 Task: For heading Use Lobster with violet colour & bold.  font size for heading22,  'Change the font style of data to'Merriweather and font size to 14,  Change the alignment of both headline & data to Align left In the sheet  auditingSalesTrends_2022
Action: Mouse moved to (414, 168)
Screenshot: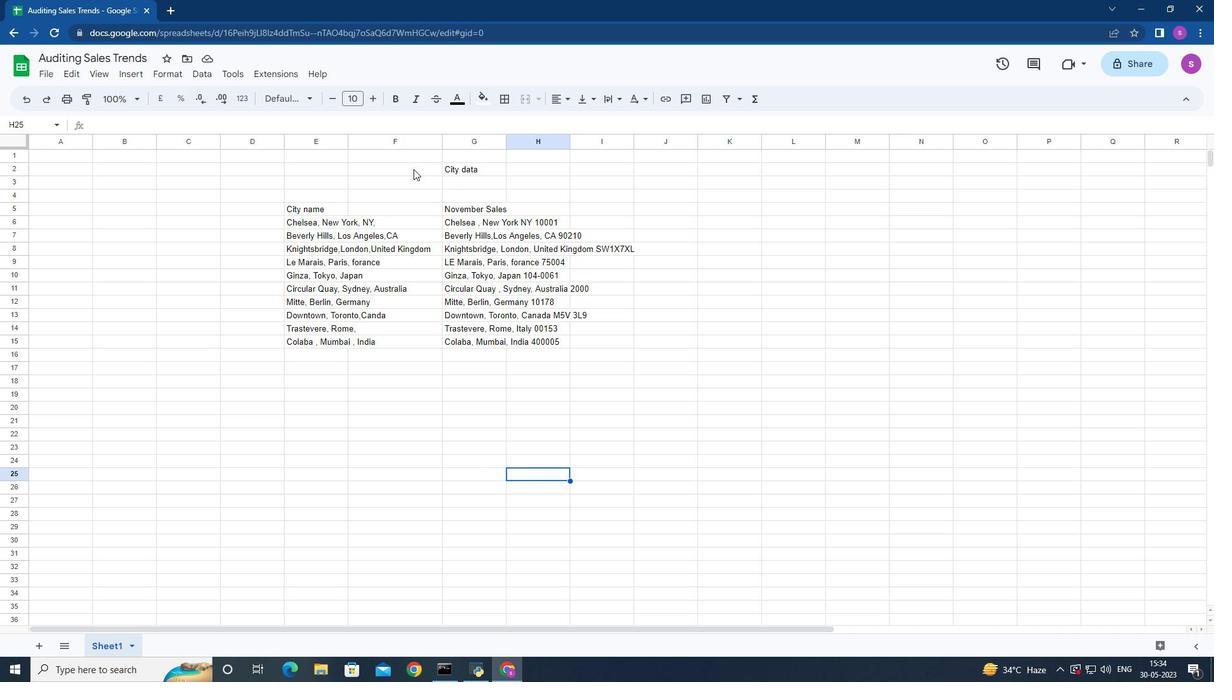 
Action: Mouse pressed left at (414, 168)
Screenshot: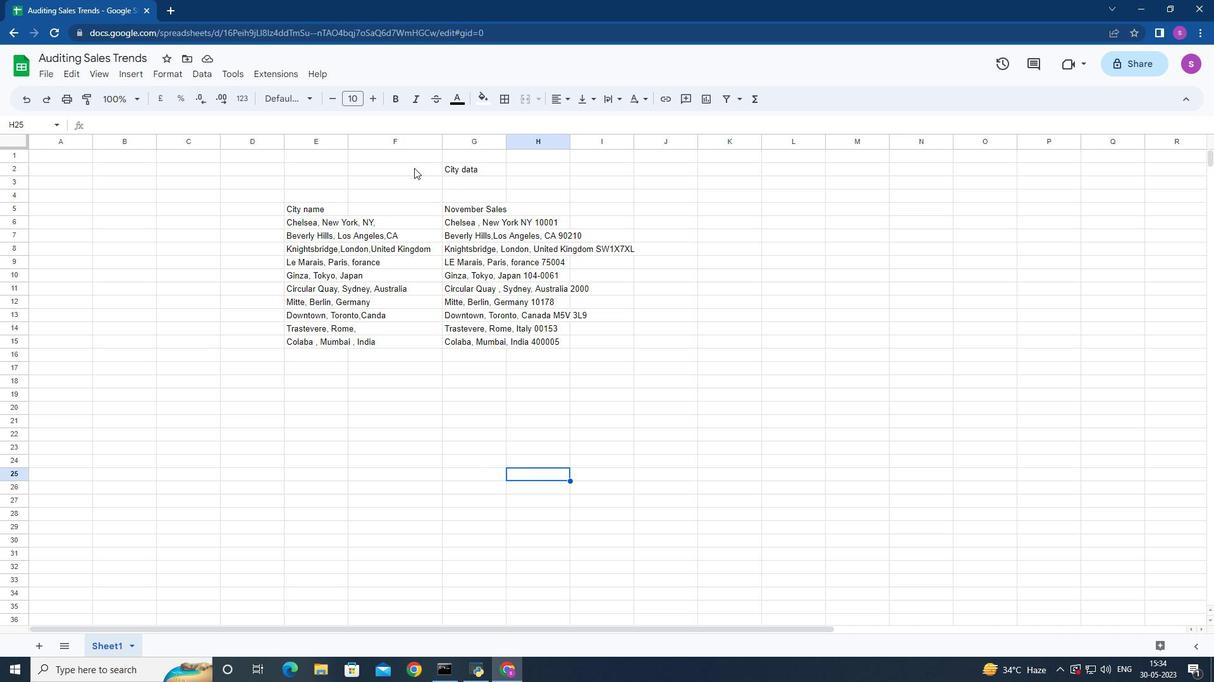 
Action: Mouse moved to (304, 102)
Screenshot: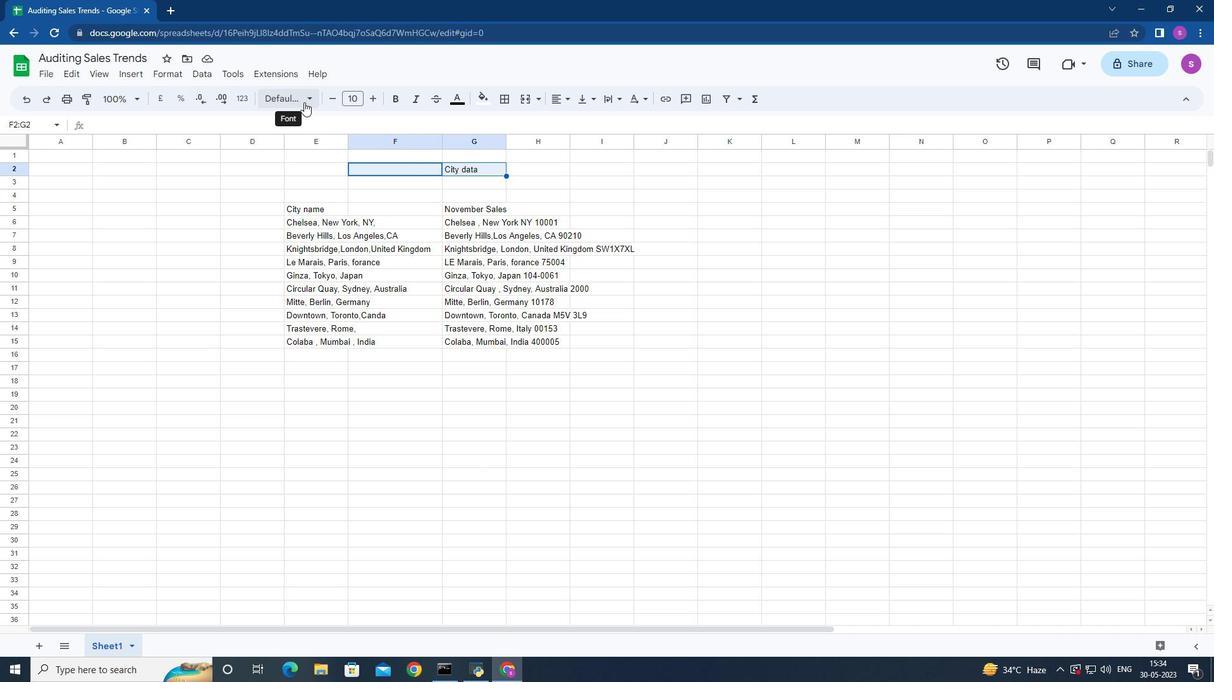 
Action: Mouse pressed left at (304, 102)
Screenshot: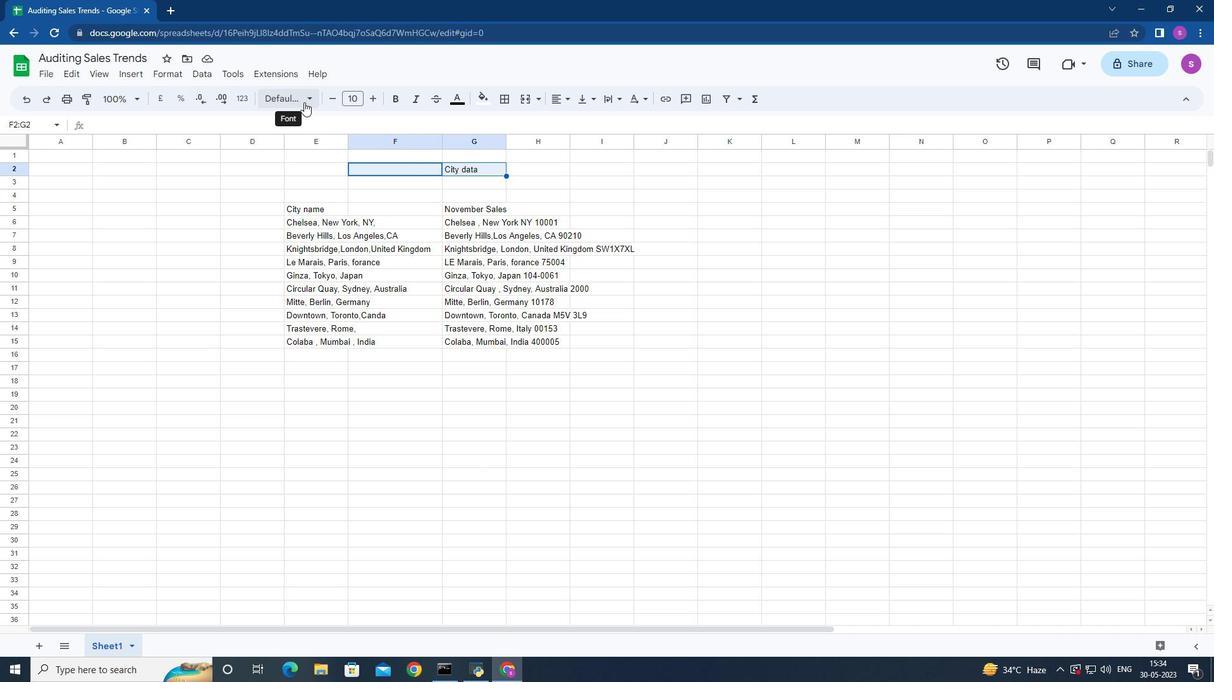 
Action: Mouse moved to (316, 404)
Screenshot: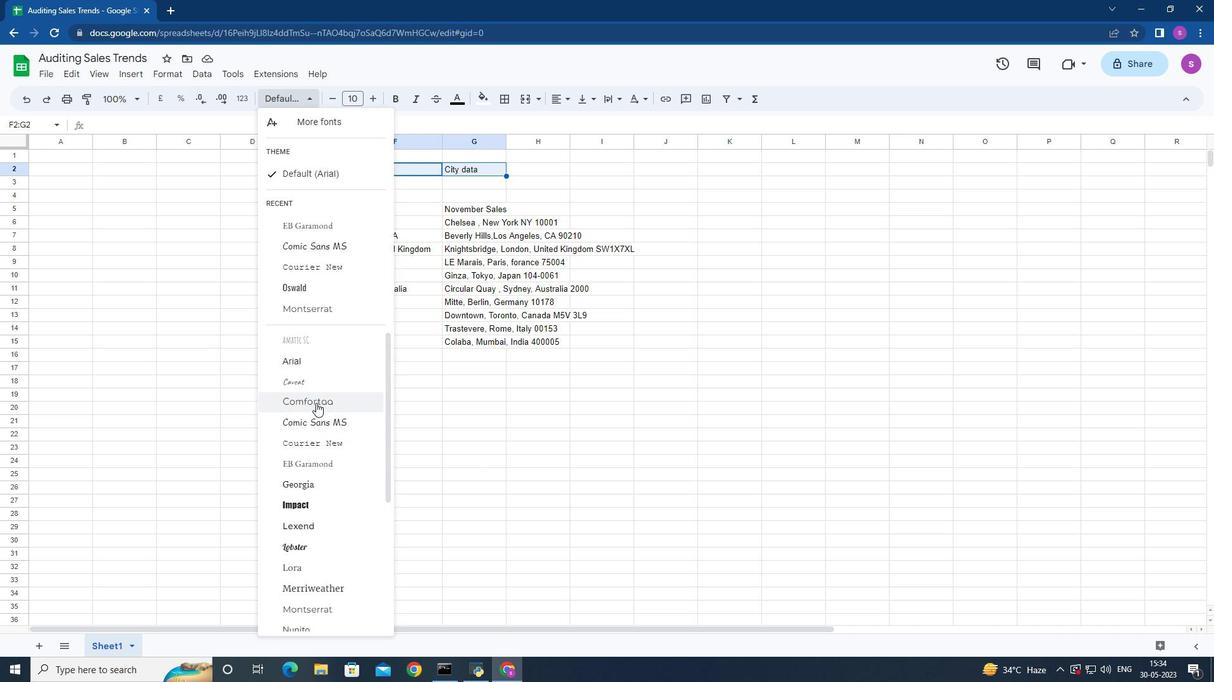 
Action: Mouse scrolled (316, 403) with delta (0, 0)
Screenshot: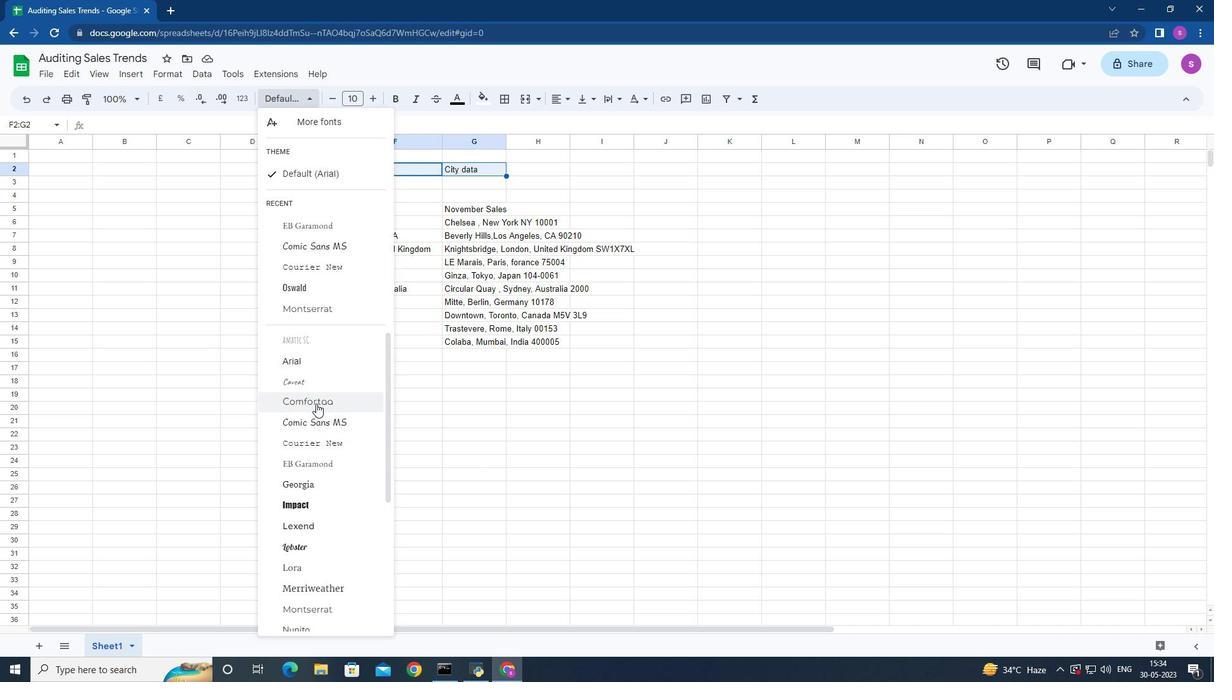 
Action: Mouse moved to (324, 478)
Screenshot: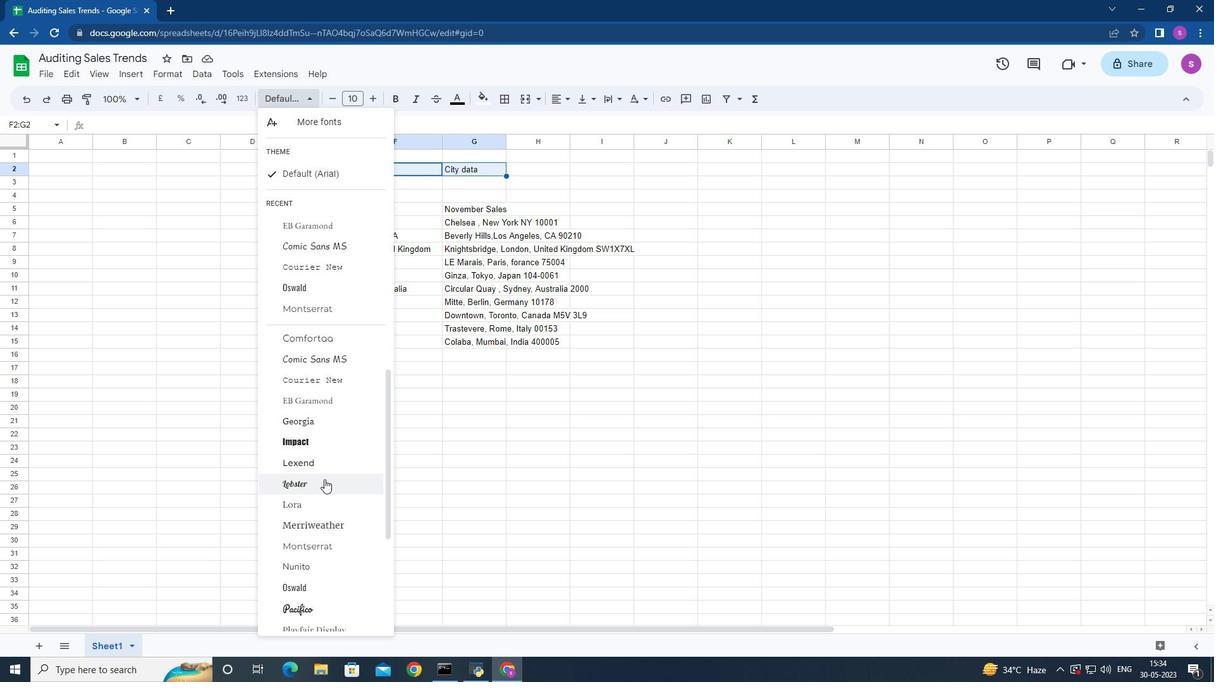 
Action: Mouse pressed left at (324, 478)
Screenshot: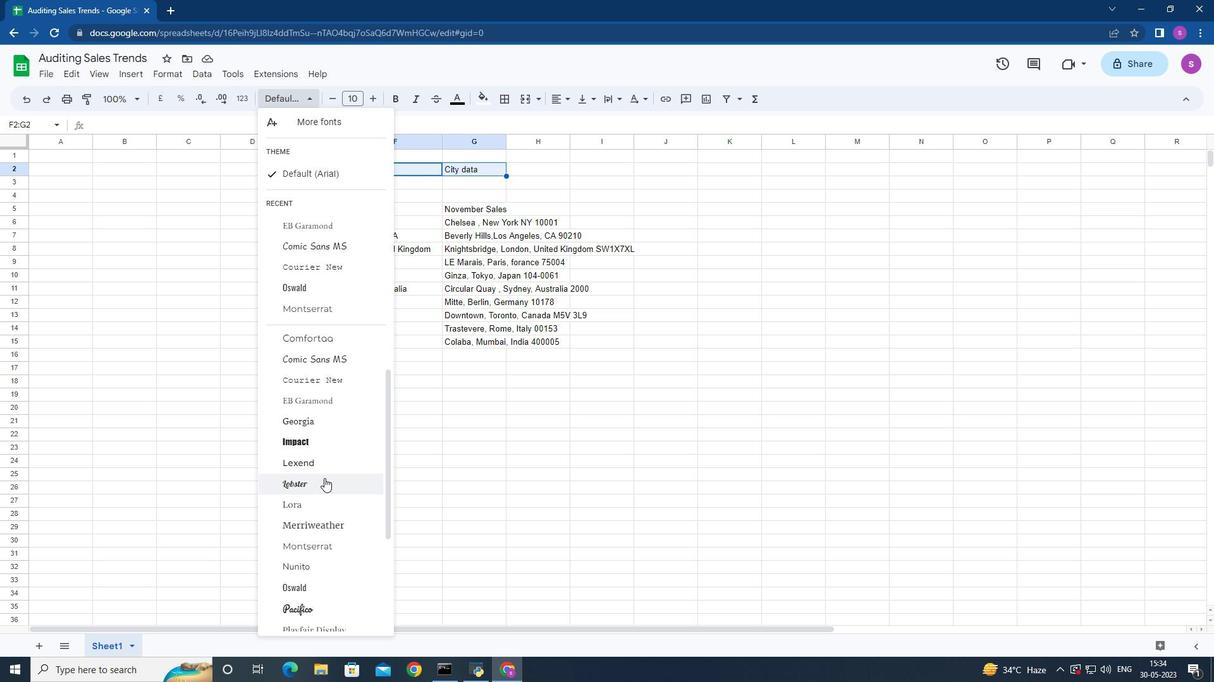 
Action: Mouse moved to (456, 96)
Screenshot: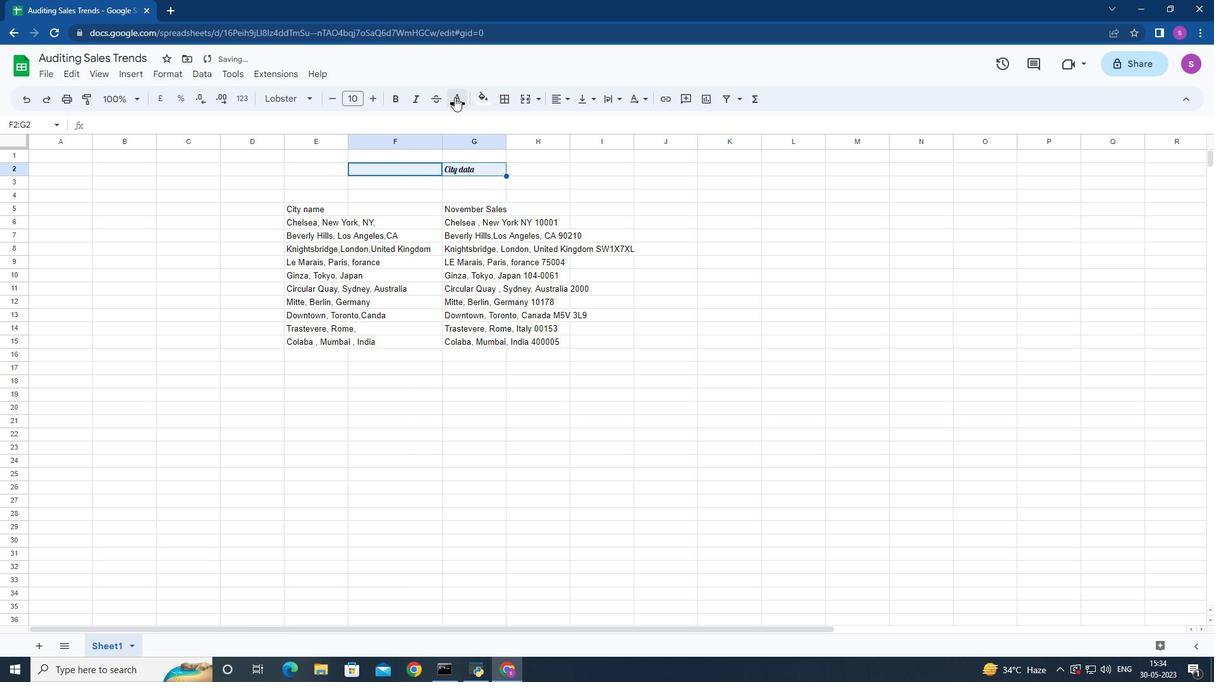 
Action: Mouse pressed left at (456, 96)
Screenshot: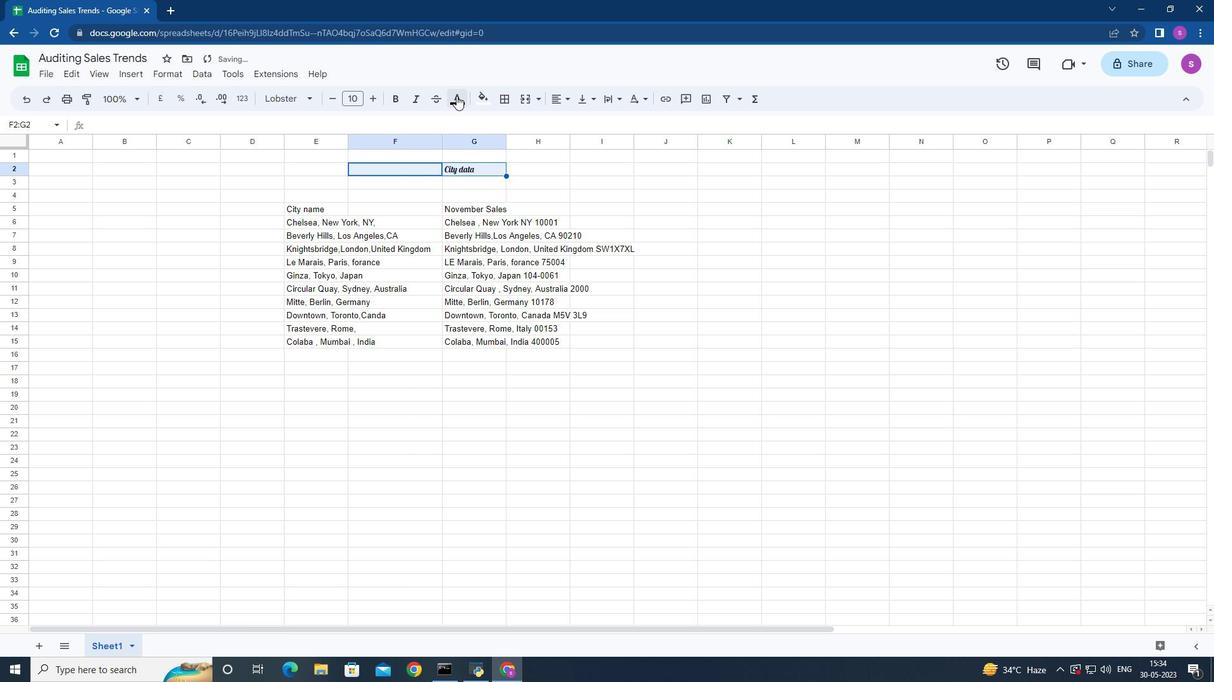 
Action: Mouse moved to (570, 158)
Screenshot: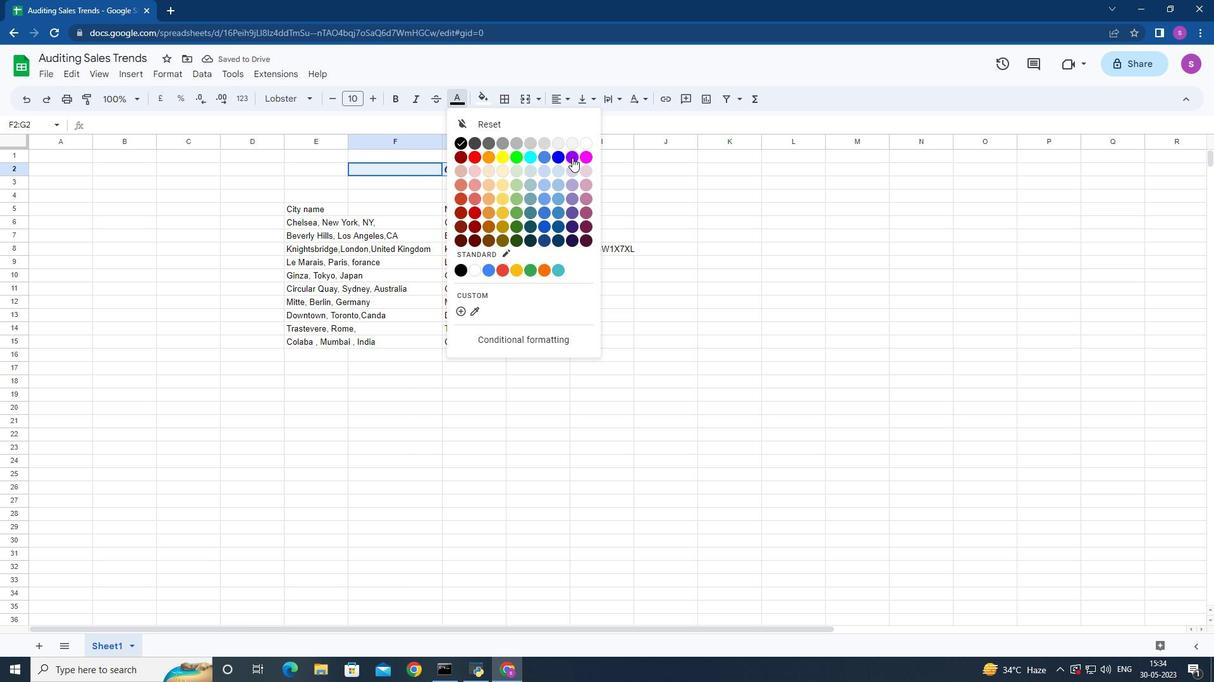 
Action: Mouse pressed left at (570, 158)
Screenshot: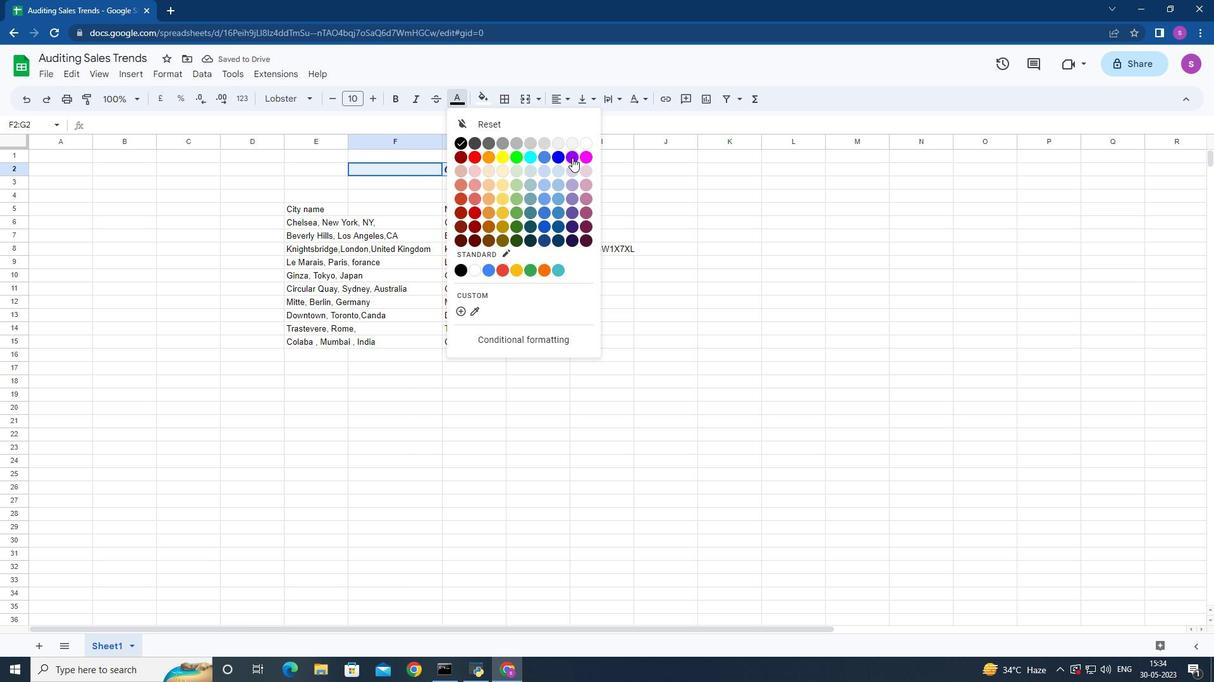 
Action: Mouse moved to (394, 99)
Screenshot: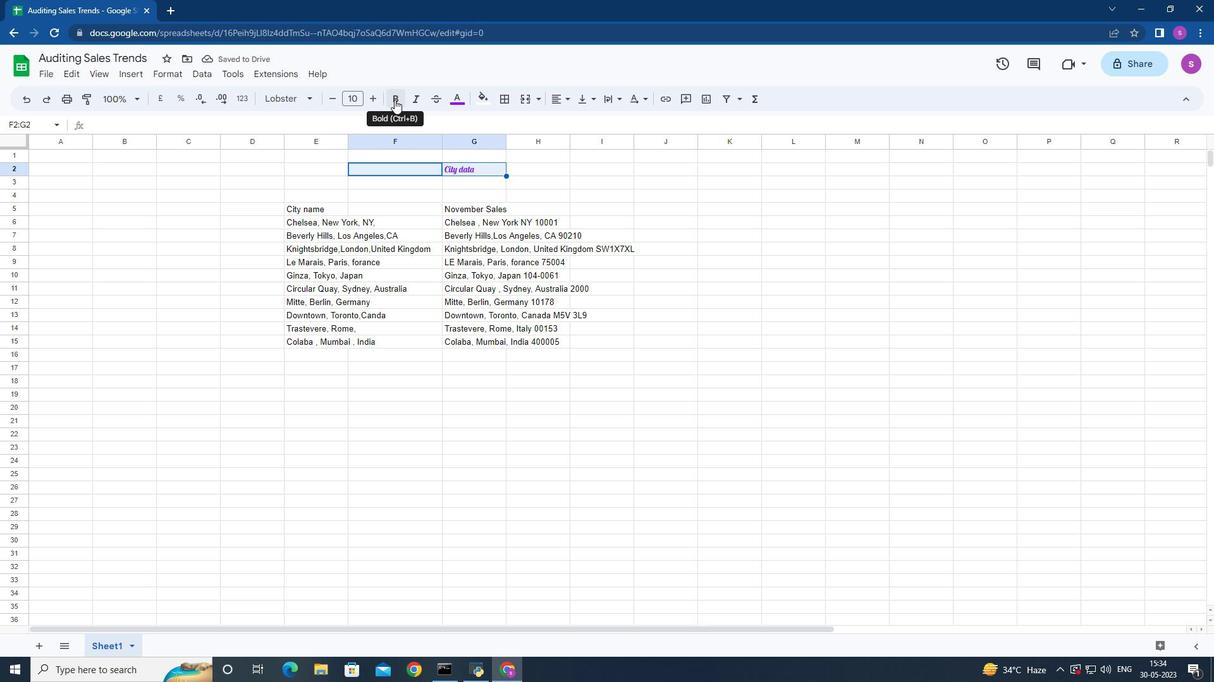 
Action: Mouse pressed left at (394, 99)
Screenshot: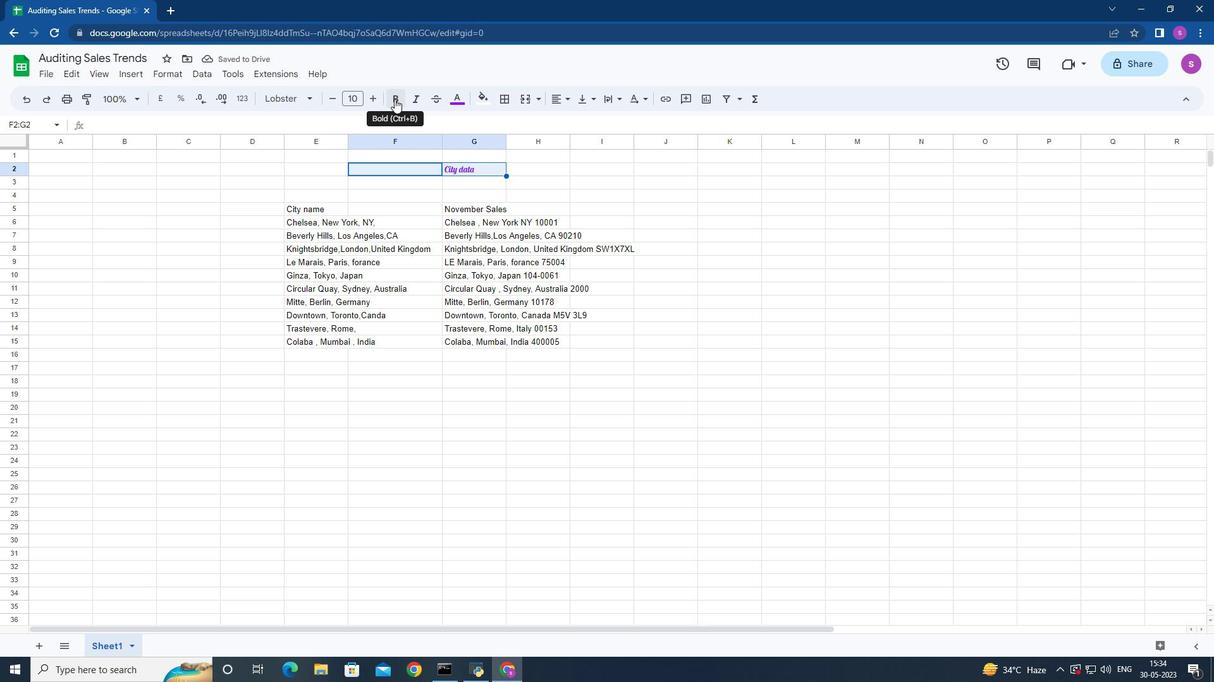 
Action: Mouse moved to (371, 101)
Screenshot: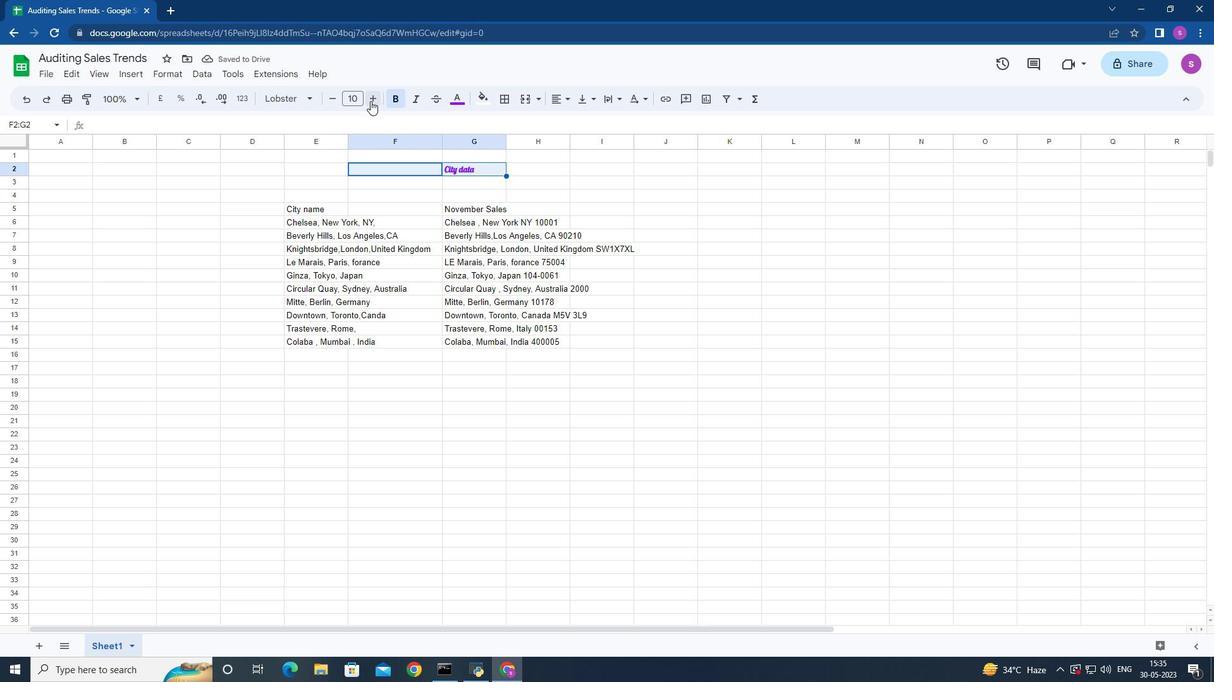 
Action: Mouse pressed left at (371, 101)
Screenshot: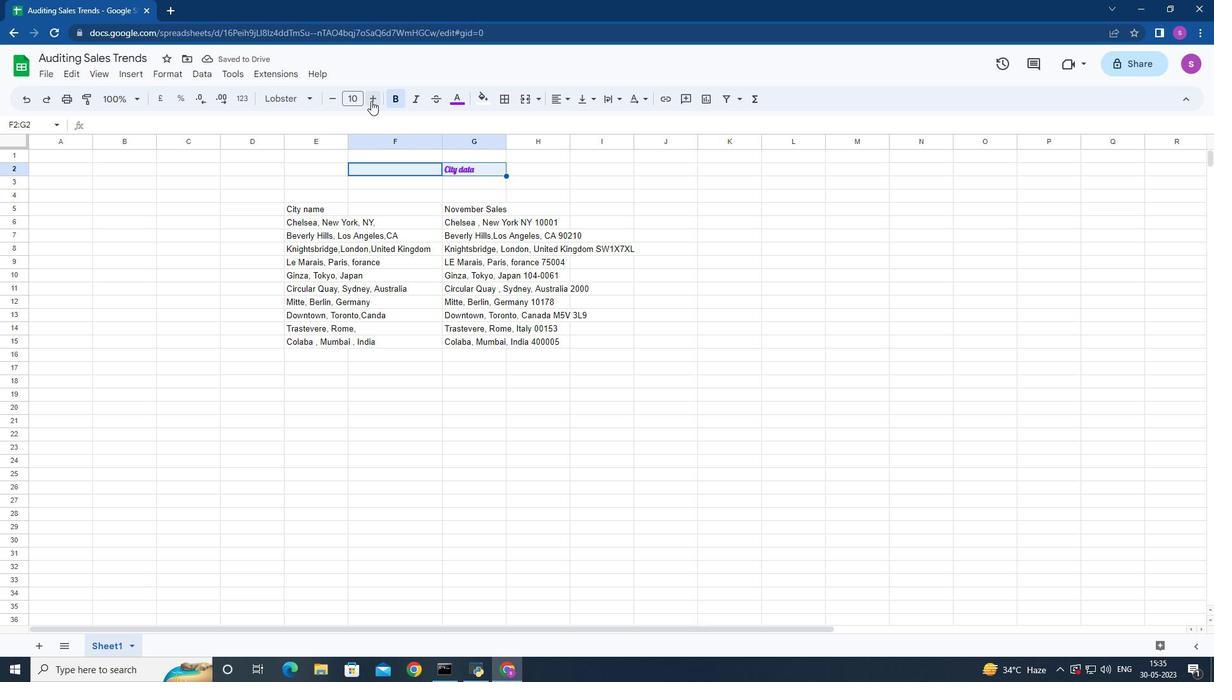 
Action: Mouse pressed left at (371, 101)
Screenshot: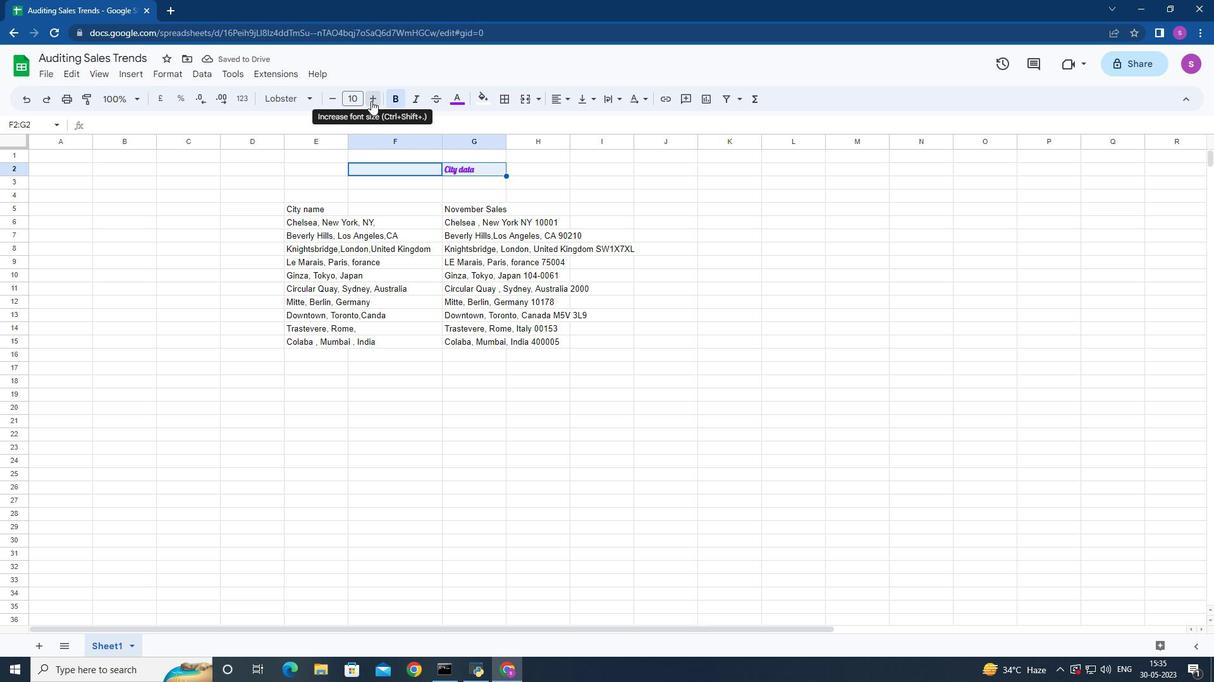 
Action: Mouse pressed left at (371, 101)
Screenshot: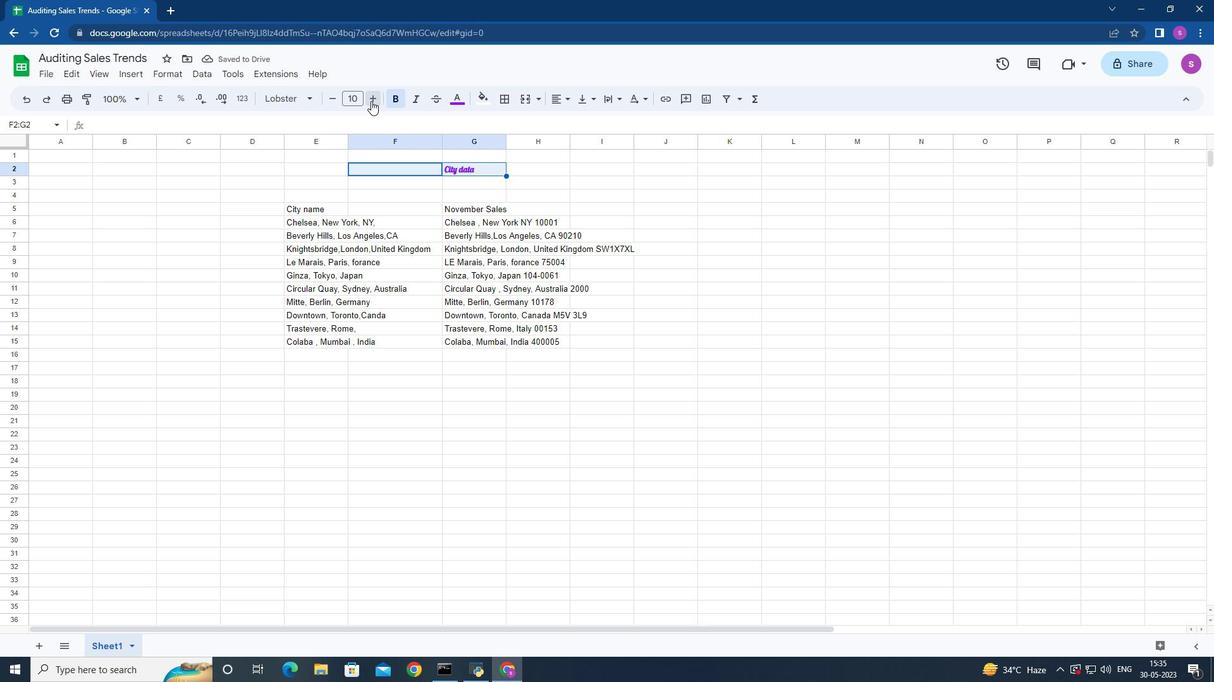 
Action: Mouse pressed left at (371, 101)
Screenshot: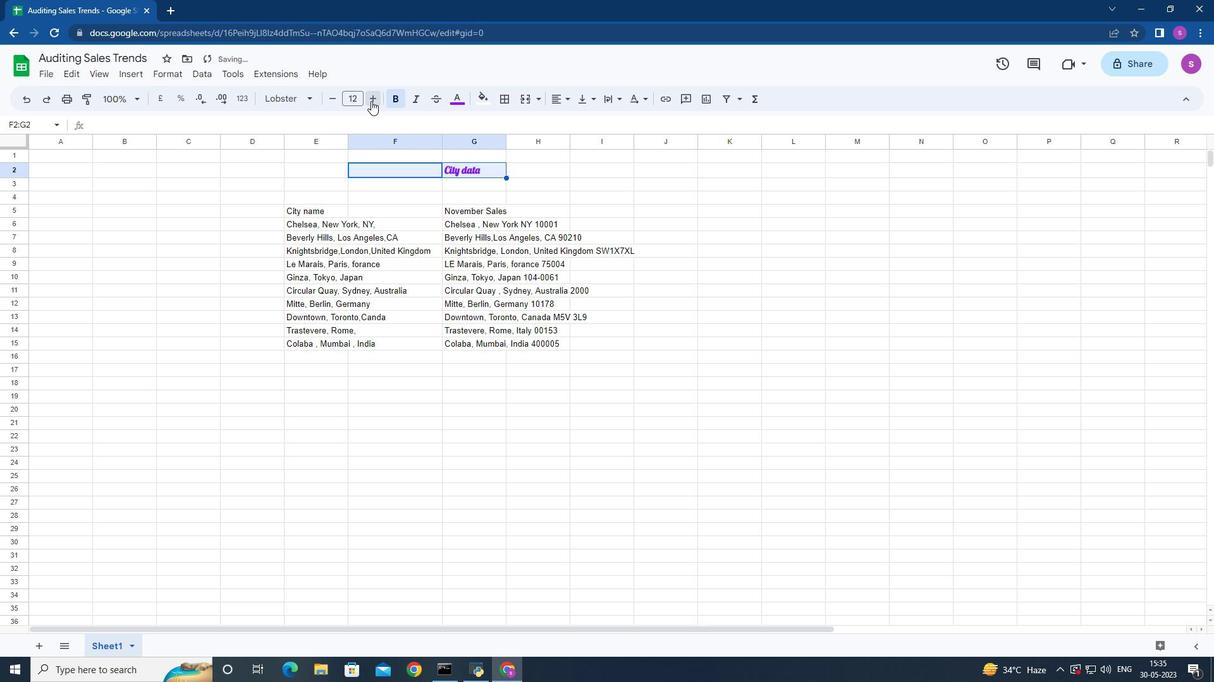 
Action: Mouse pressed left at (371, 101)
Screenshot: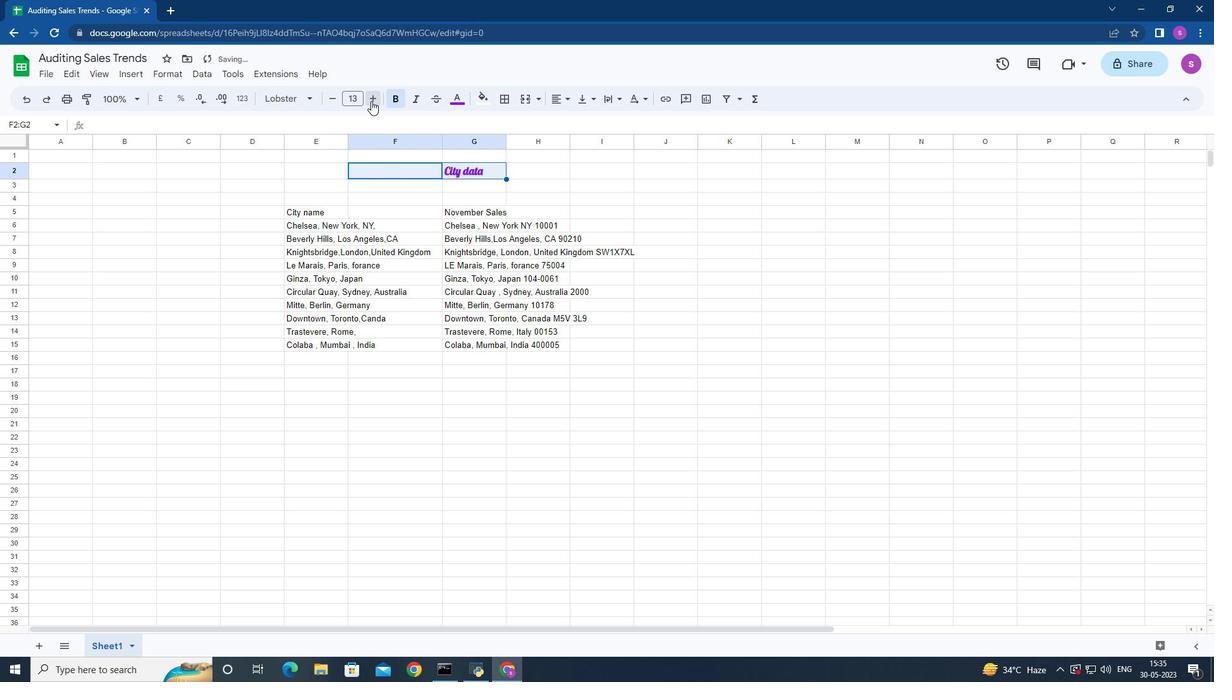 
Action: Mouse pressed left at (371, 101)
Screenshot: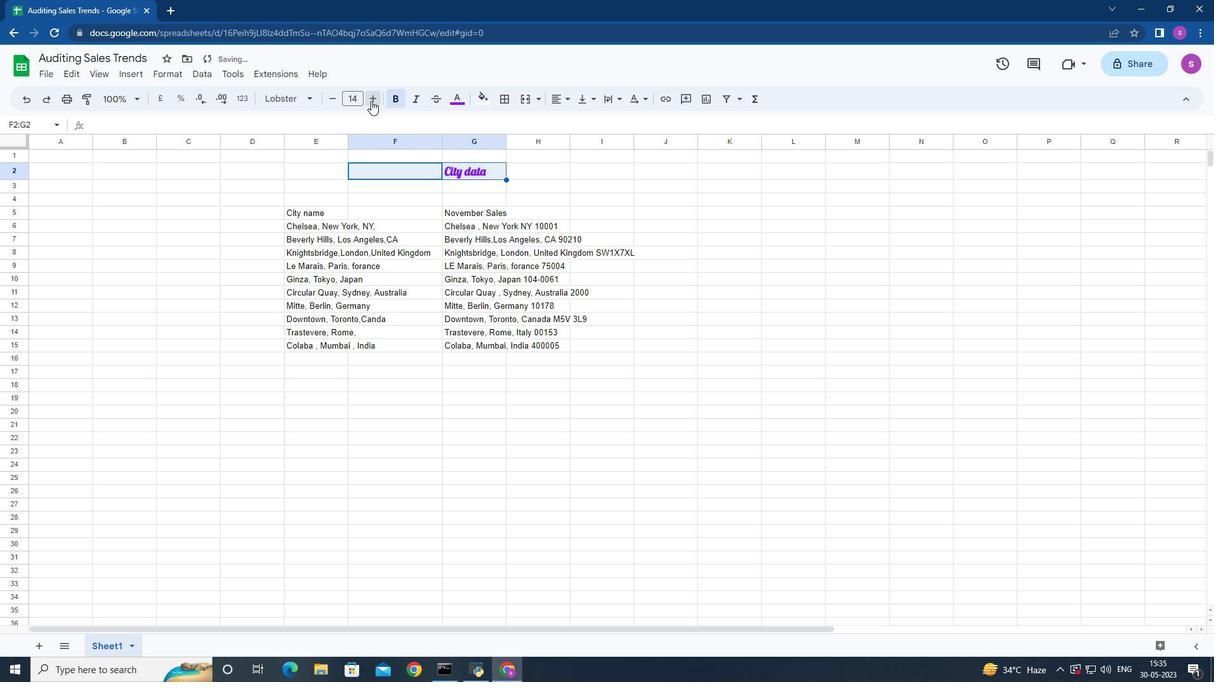 
Action: Mouse pressed left at (371, 101)
Screenshot: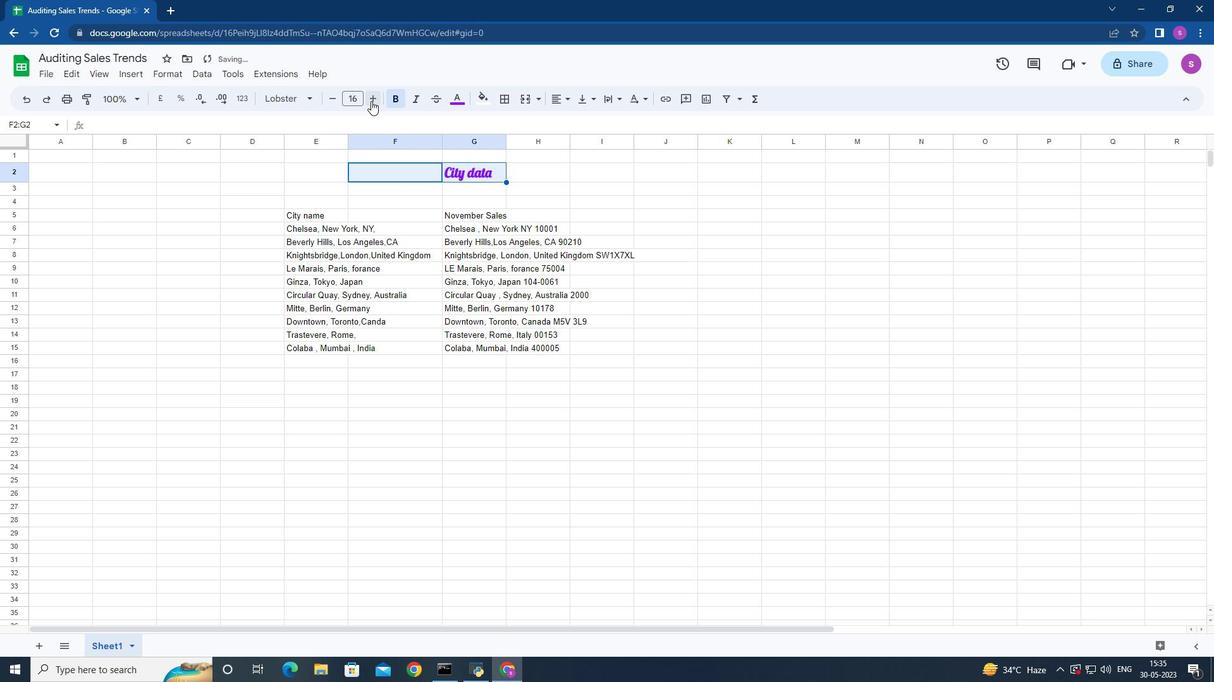
Action: Mouse pressed left at (371, 101)
Screenshot: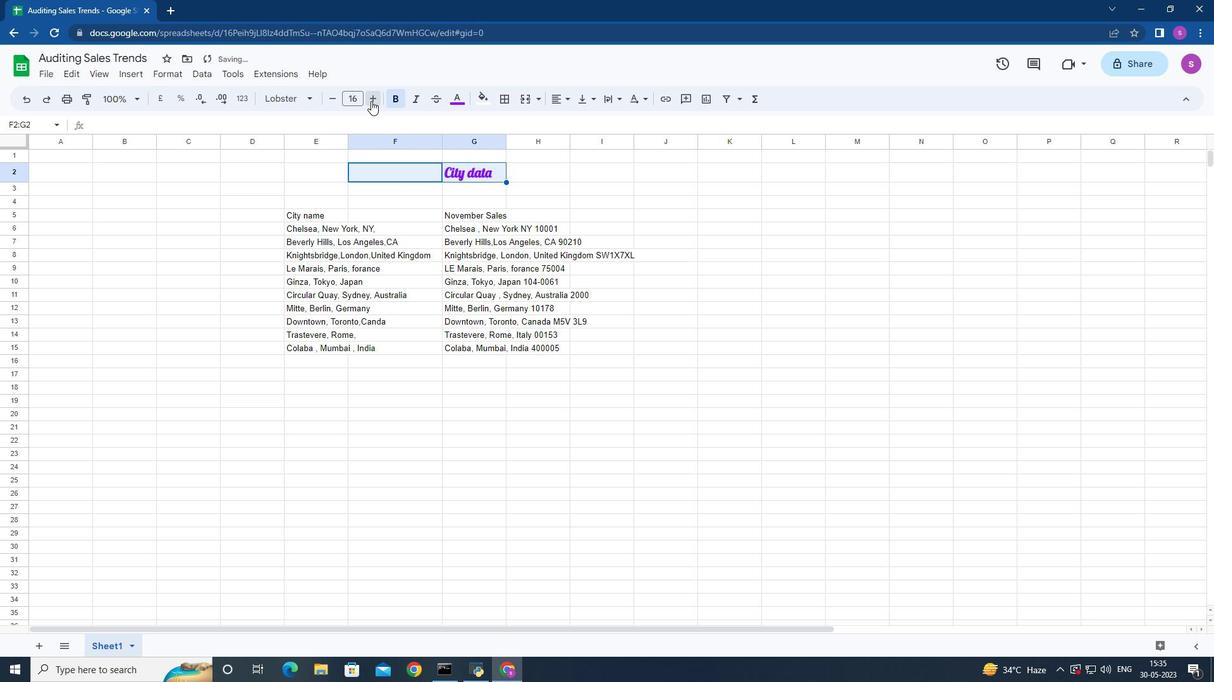 
Action: Mouse pressed left at (371, 101)
Screenshot: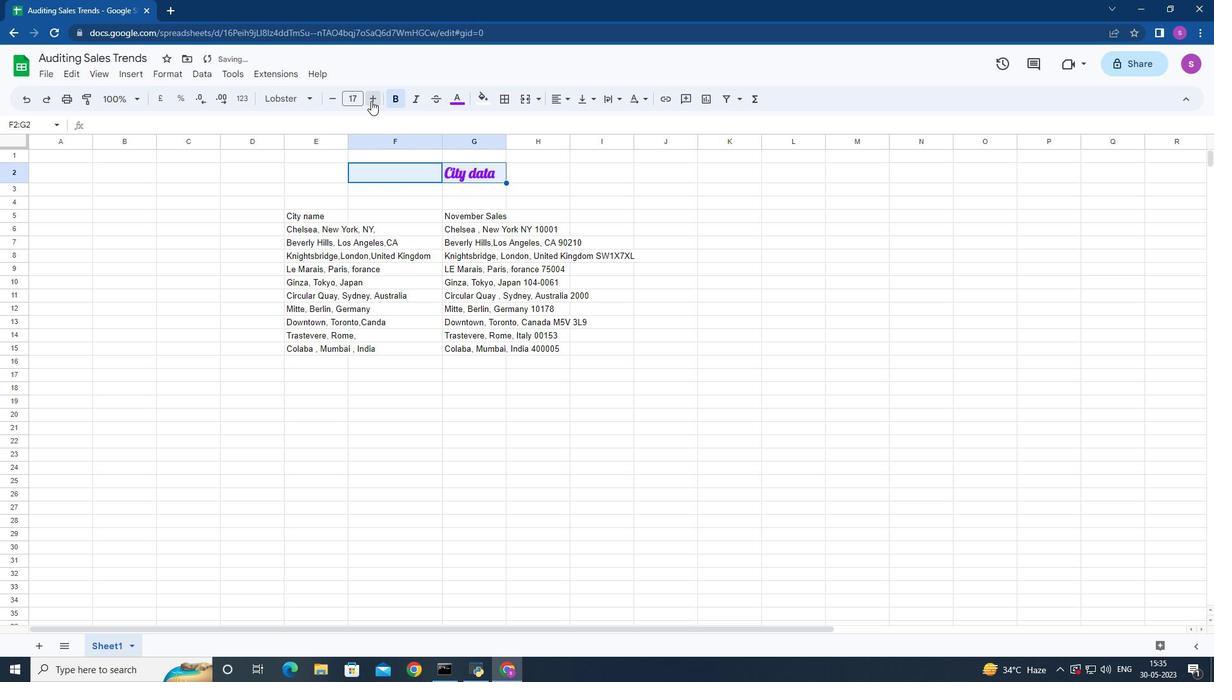 
Action: Mouse pressed left at (371, 101)
Screenshot: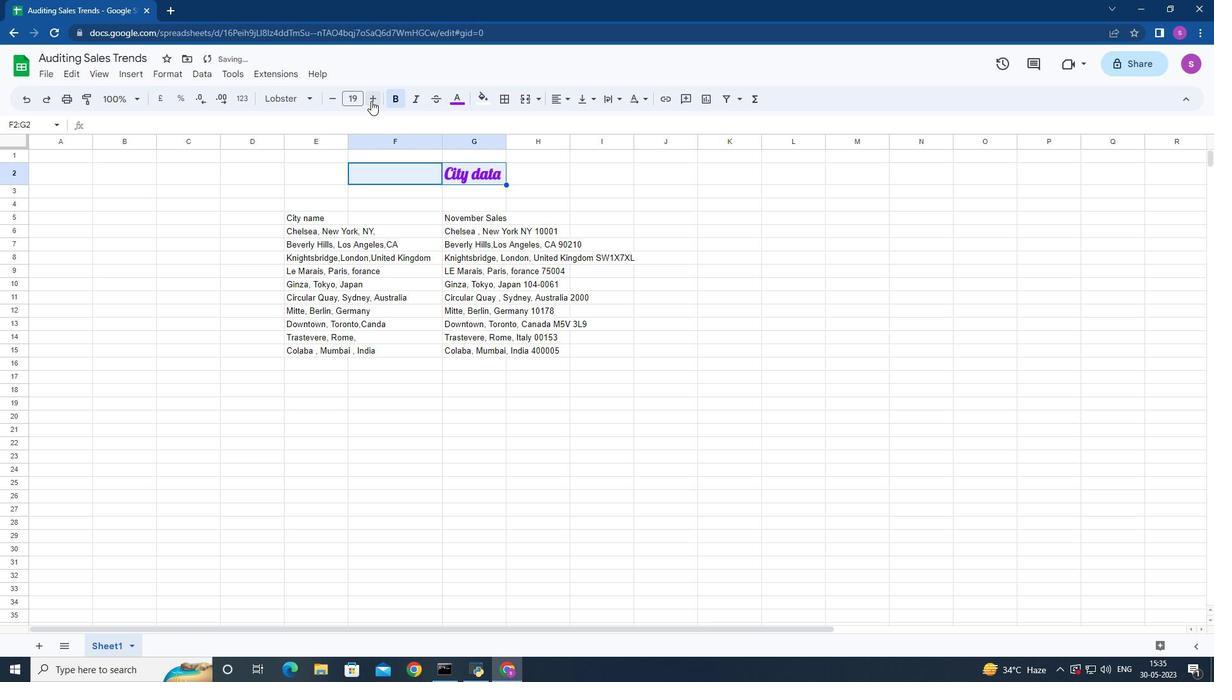 
Action: Mouse pressed left at (371, 101)
Screenshot: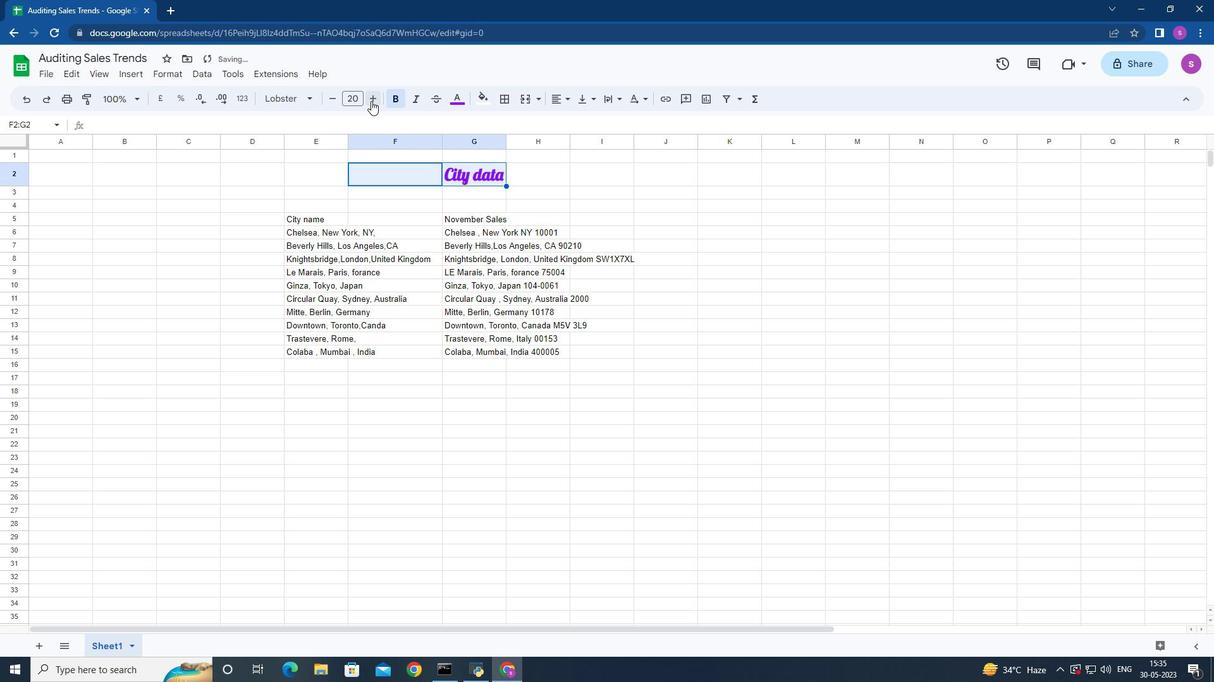 
Action: Mouse pressed left at (371, 101)
Screenshot: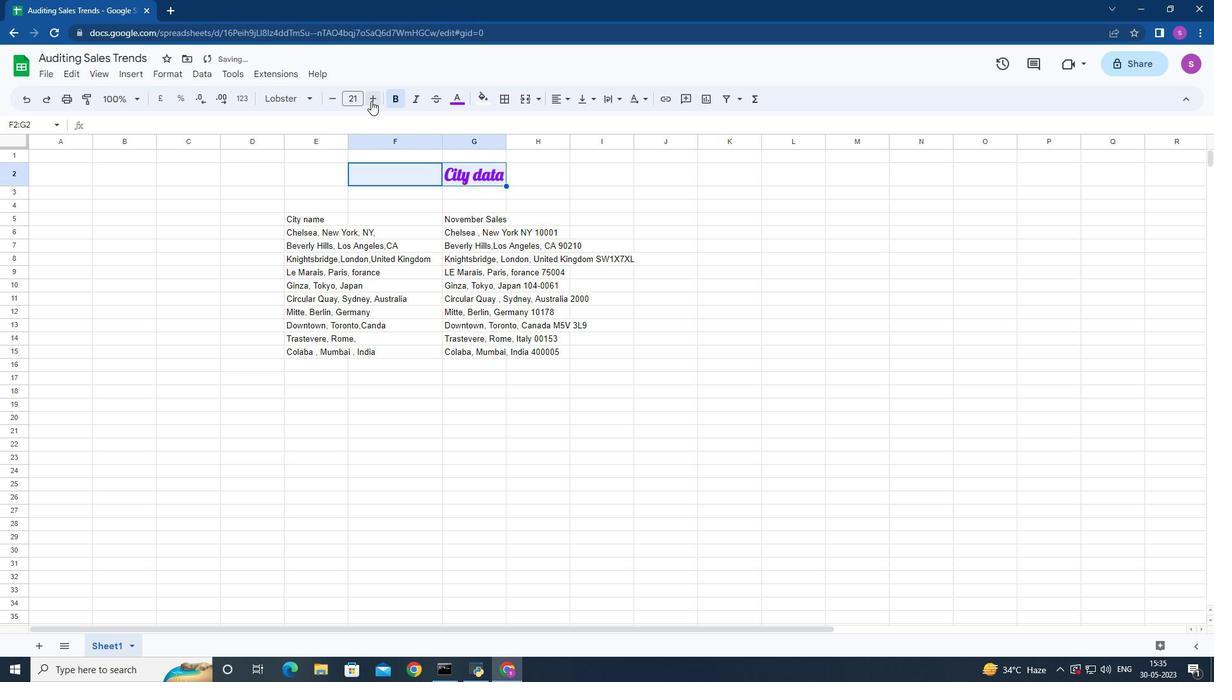 
Action: Mouse moved to (280, 220)
Screenshot: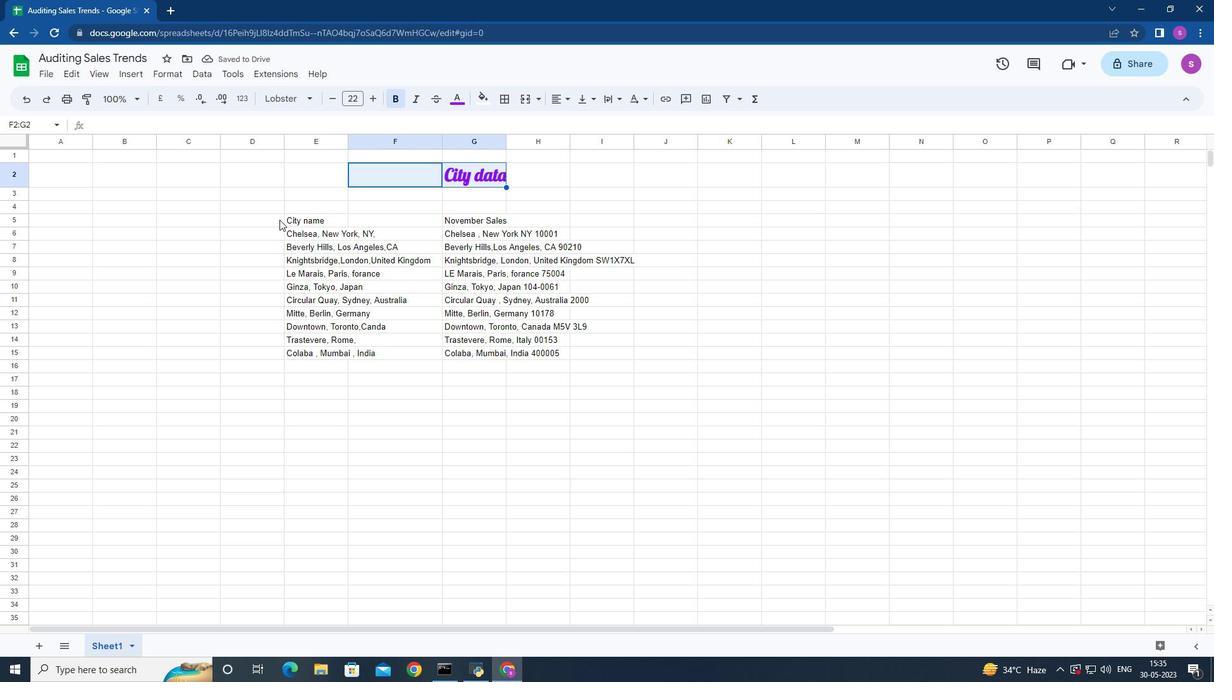 
Action: Mouse pressed left at (280, 220)
Screenshot: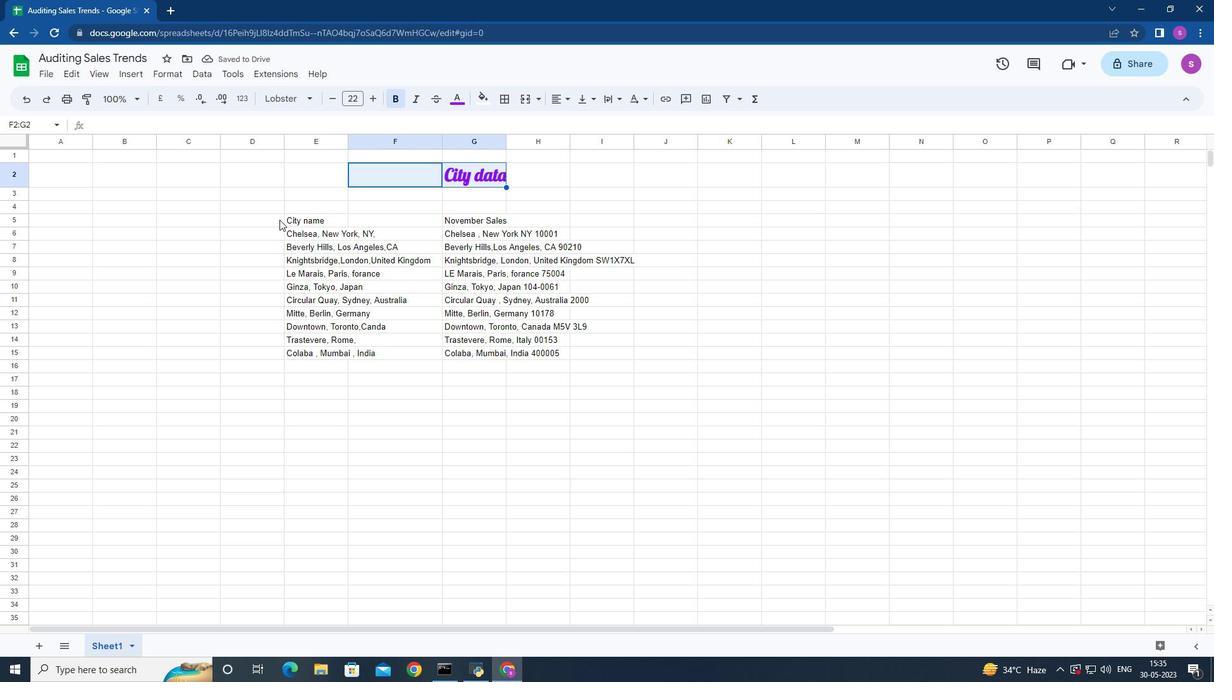 
Action: Mouse moved to (309, 101)
Screenshot: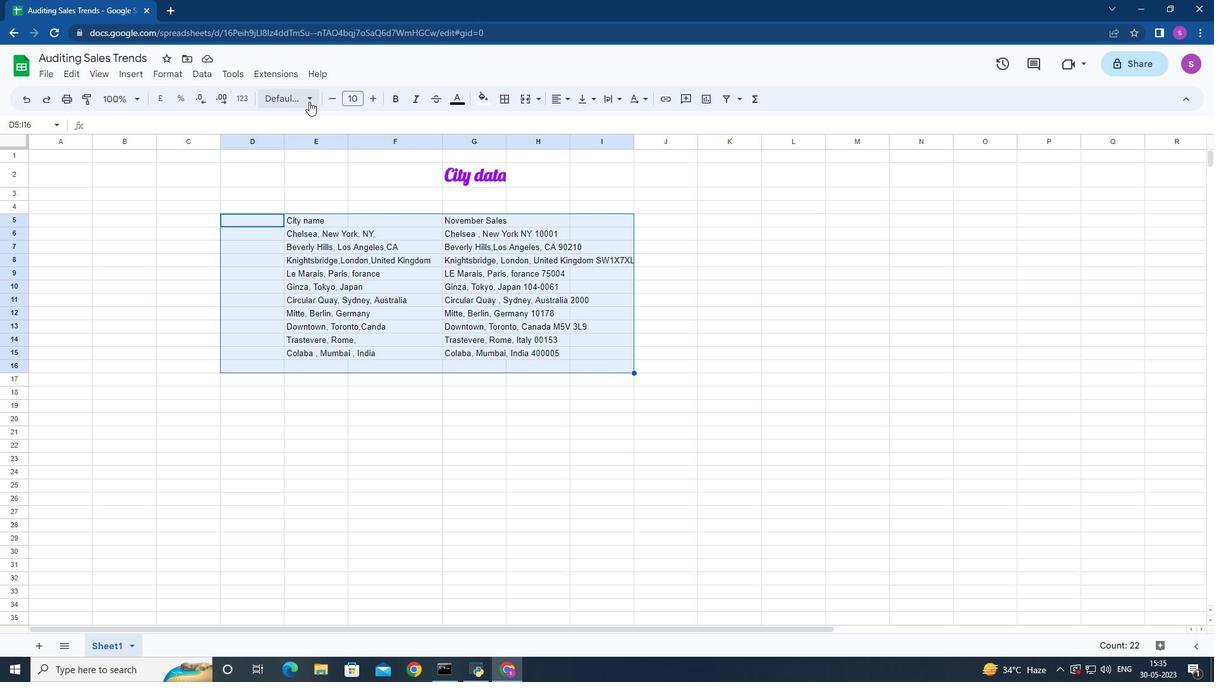 
Action: Mouse pressed left at (309, 101)
Screenshot: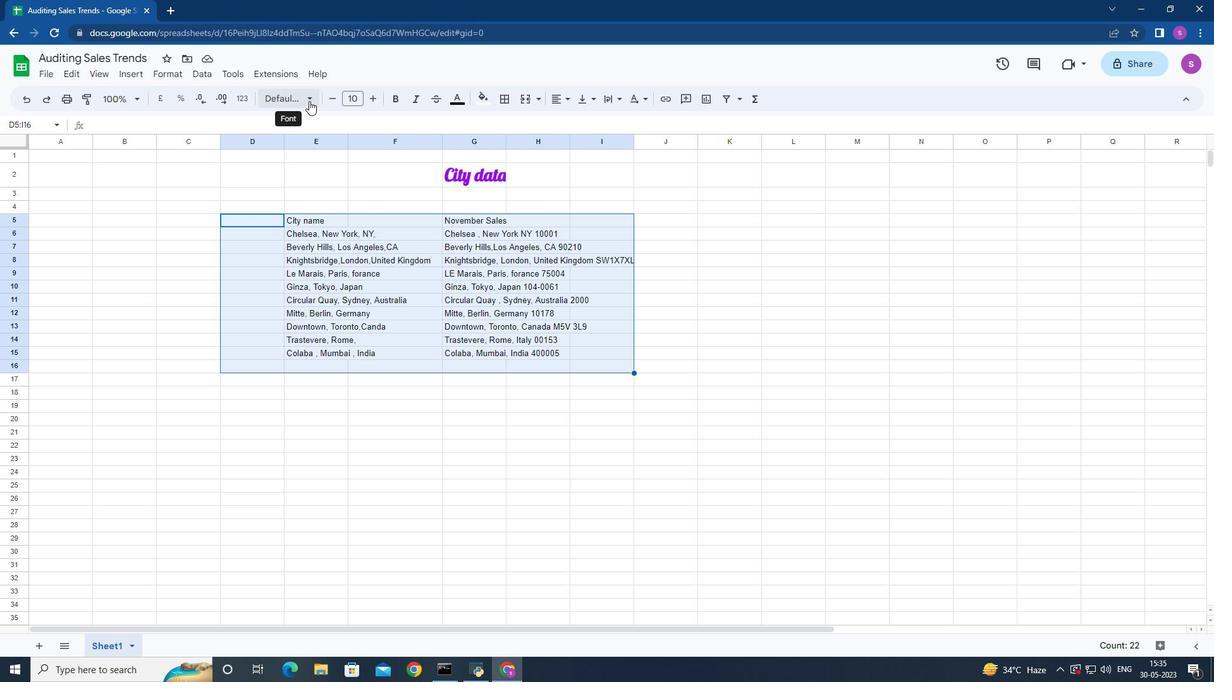
Action: Mouse moved to (312, 304)
Screenshot: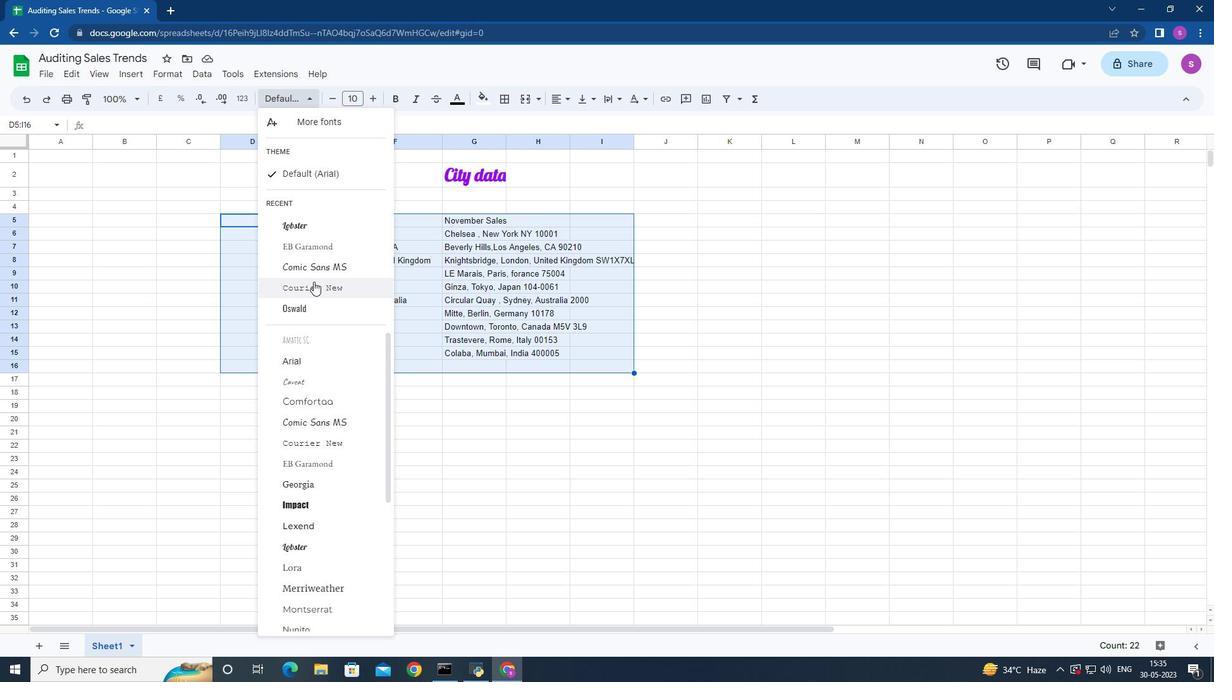 
Action: Mouse scrolled (312, 304) with delta (0, 0)
Screenshot: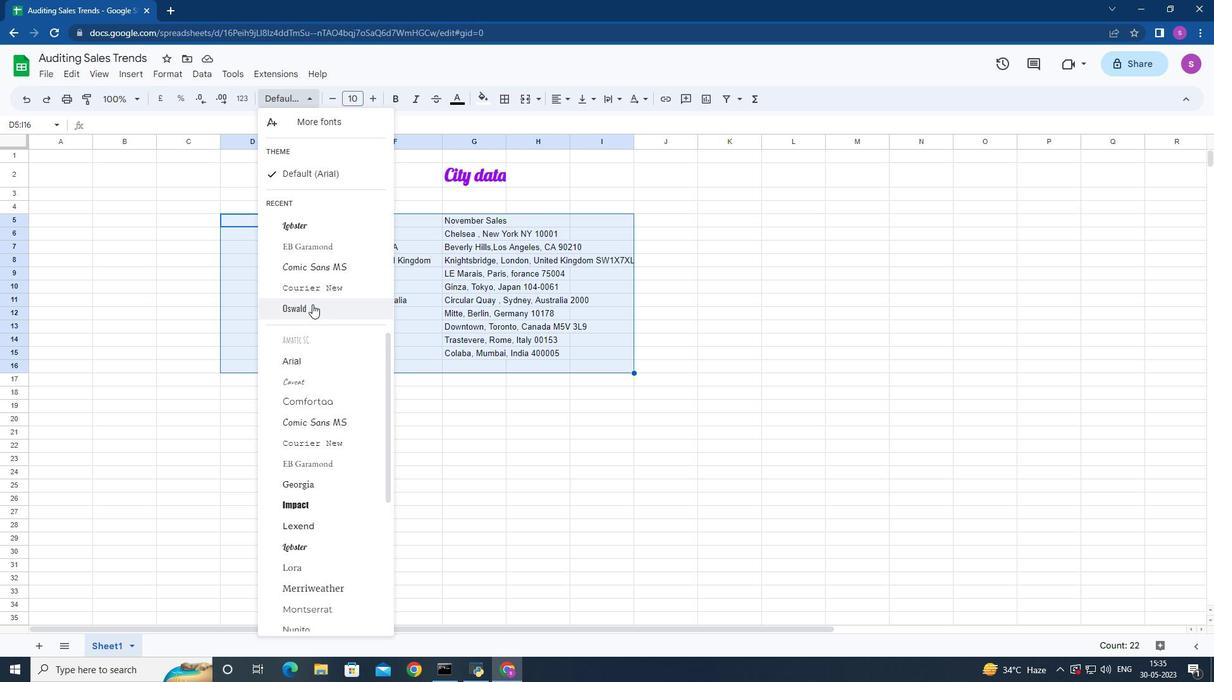 
Action: Mouse scrolled (312, 304) with delta (0, 0)
Screenshot: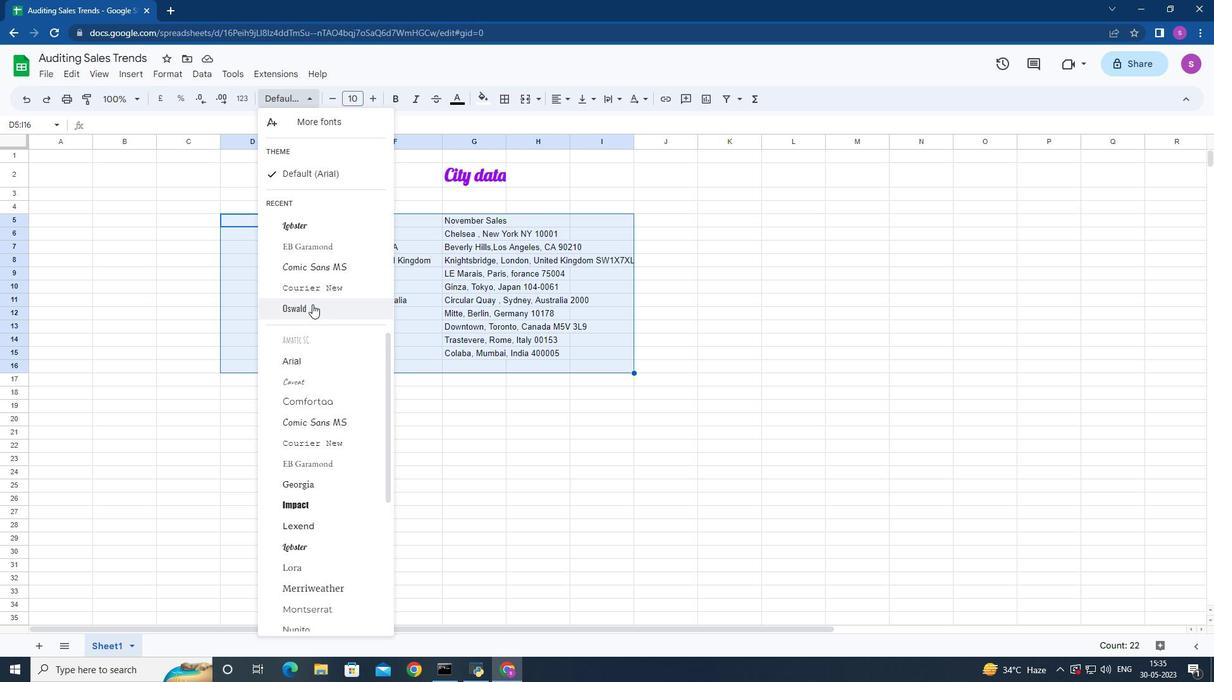 
Action: Mouse moved to (334, 579)
Screenshot: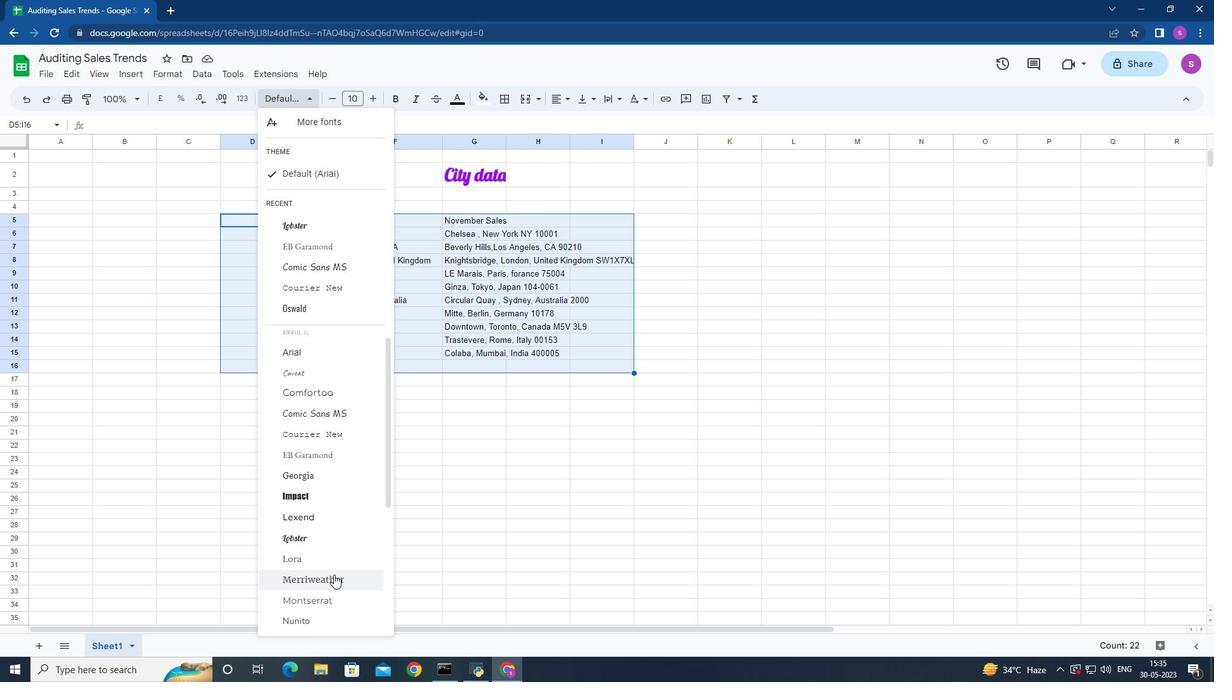 
Action: Mouse pressed left at (334, 579)
Screenshot: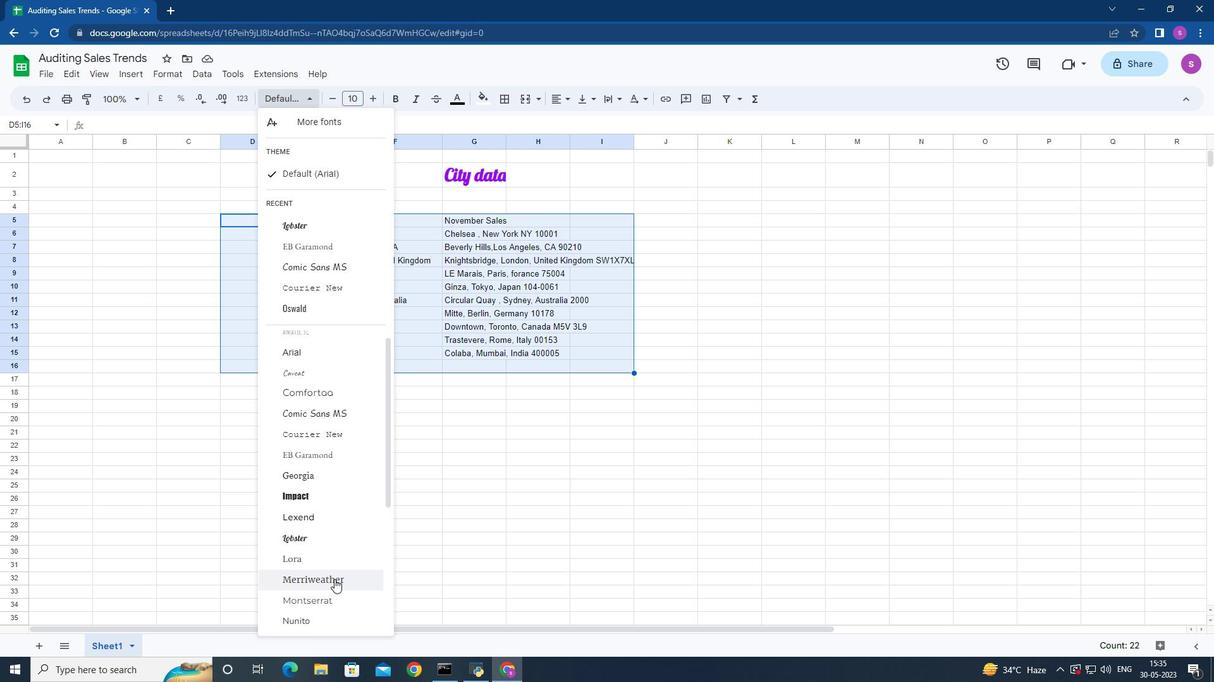 
Action: Mouse moved to (372, 96)
Screenshot: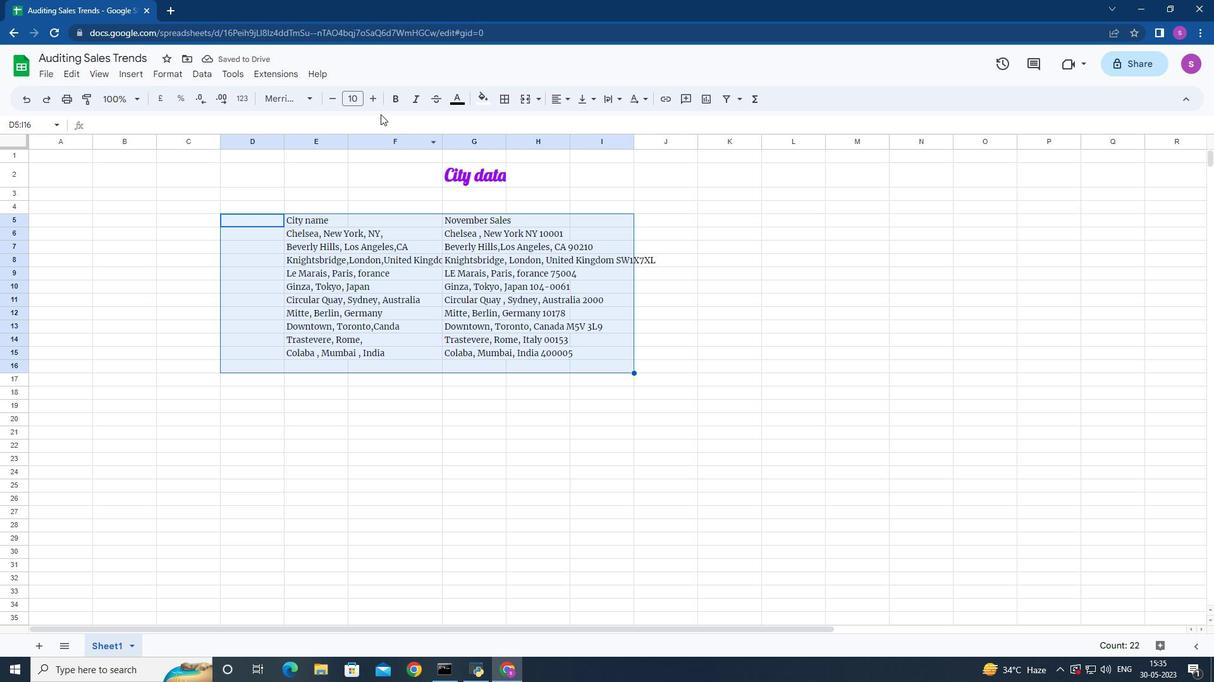 
Action: Mouse pressed left at (372, 96)
Screenshot: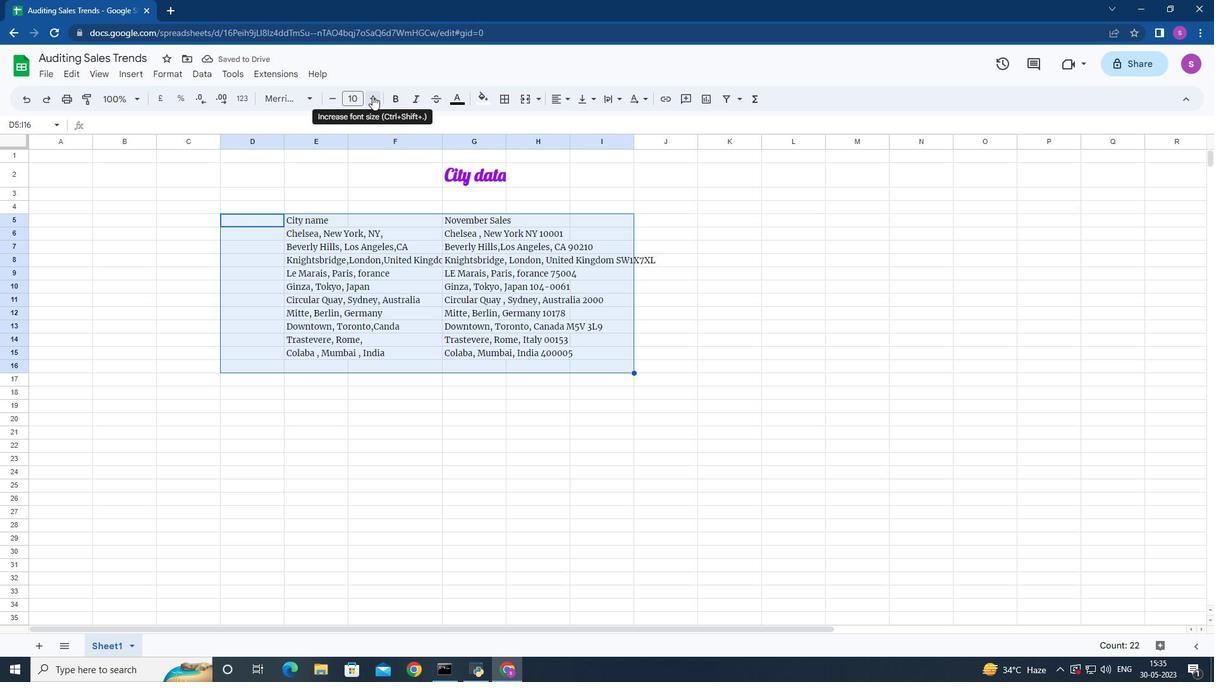 
Action: Mouse moved to (372, 96)
Screenshot: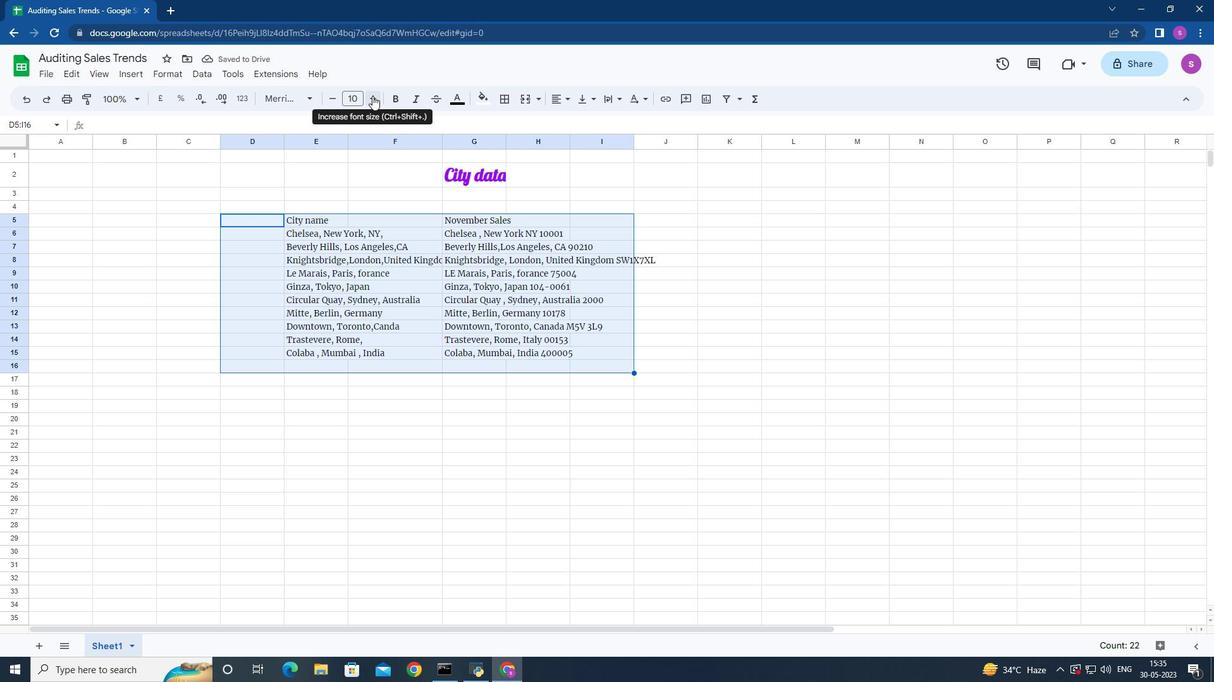 
Action: Mouse pressed left at (372, 96)
Screenshot: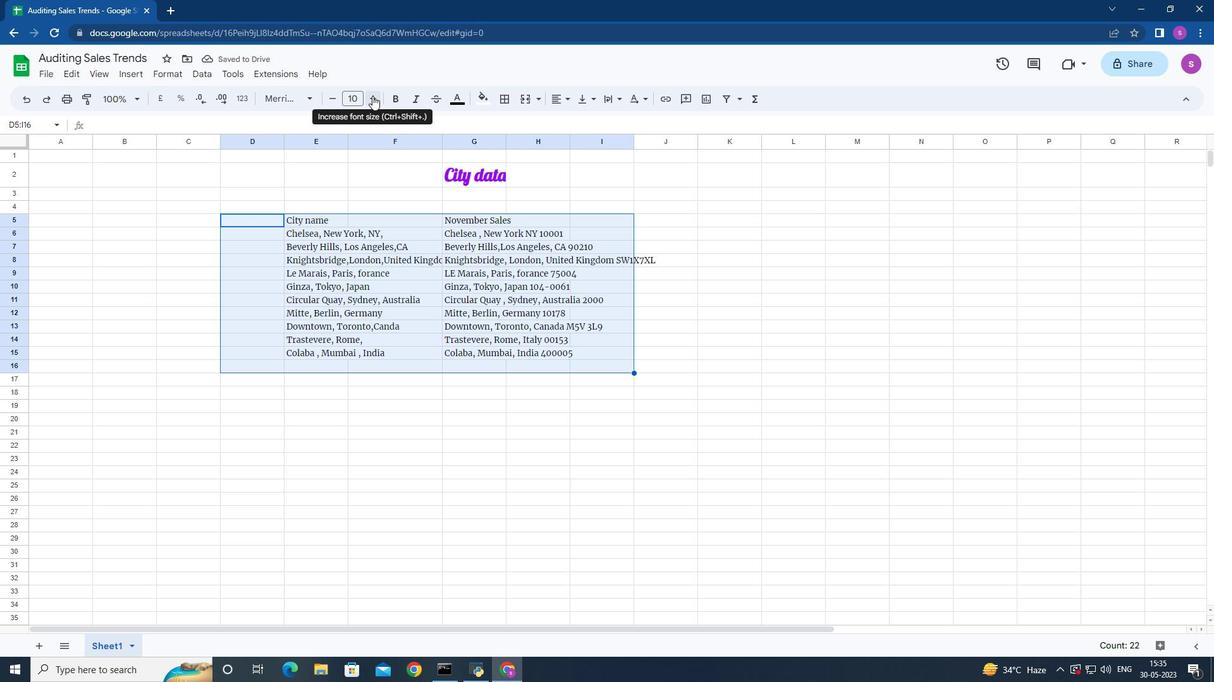 
Action: Mouse pressed left at (372, 96)
Screenshot: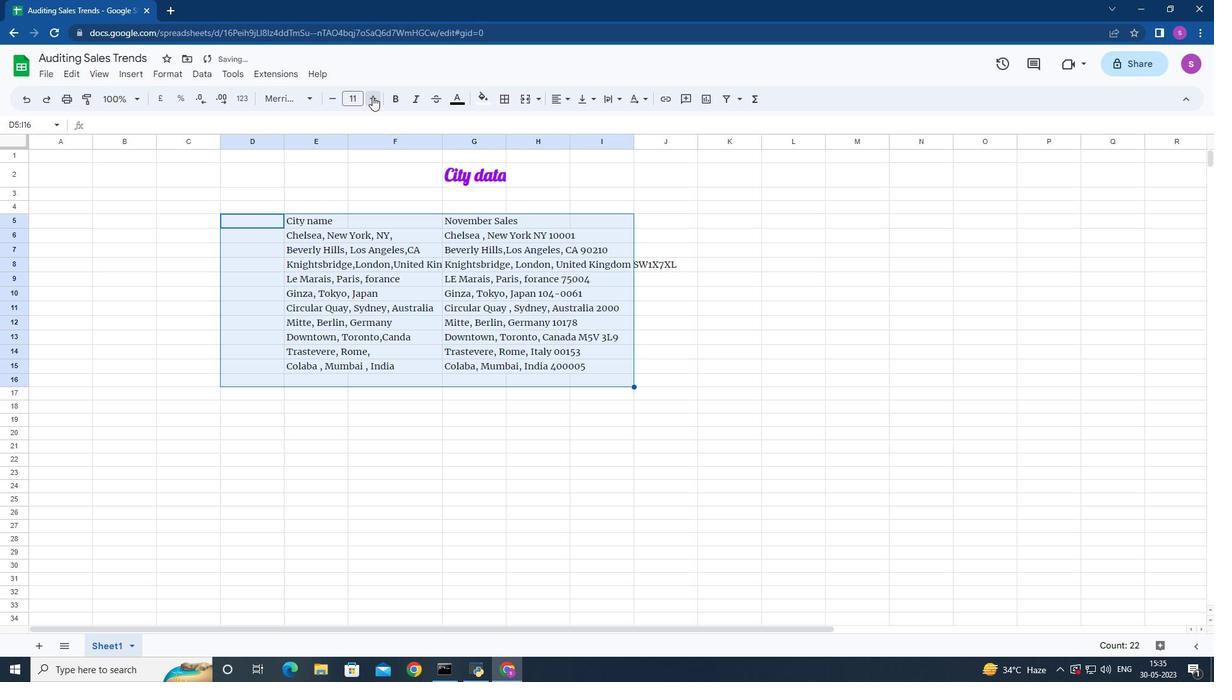 
Action: Mouse pressed left at (372, 96)
Screenshot: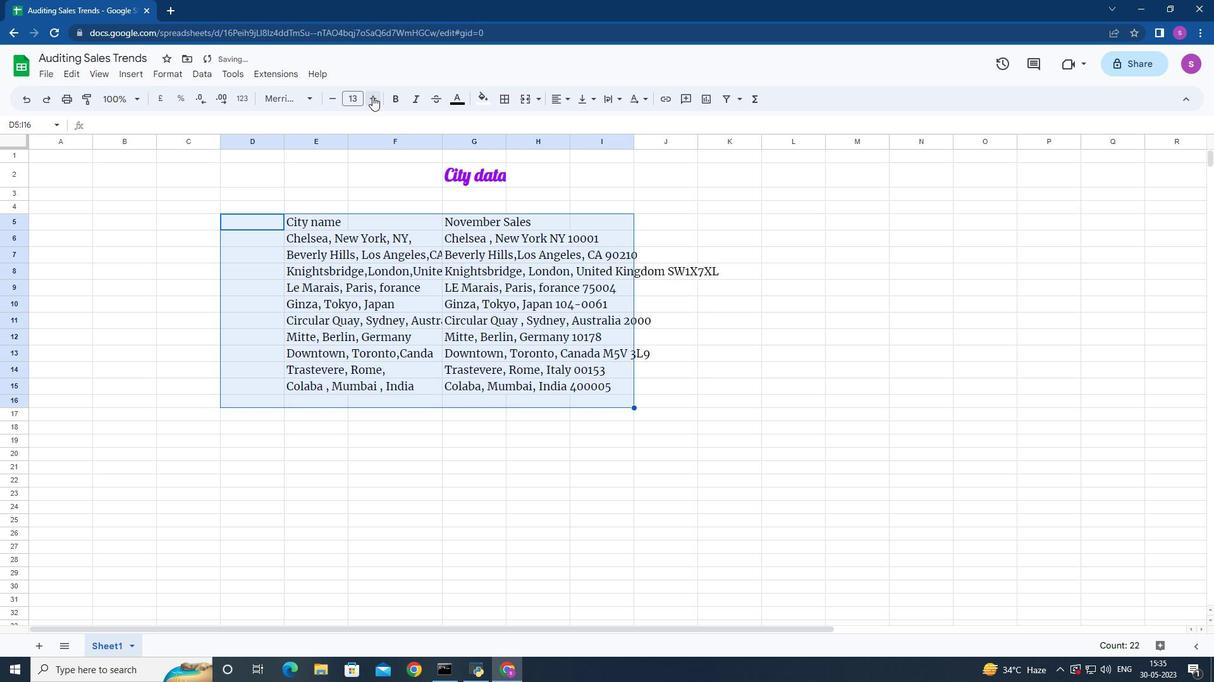 
Action: Mouse moved to (563, 99)
Screenshot: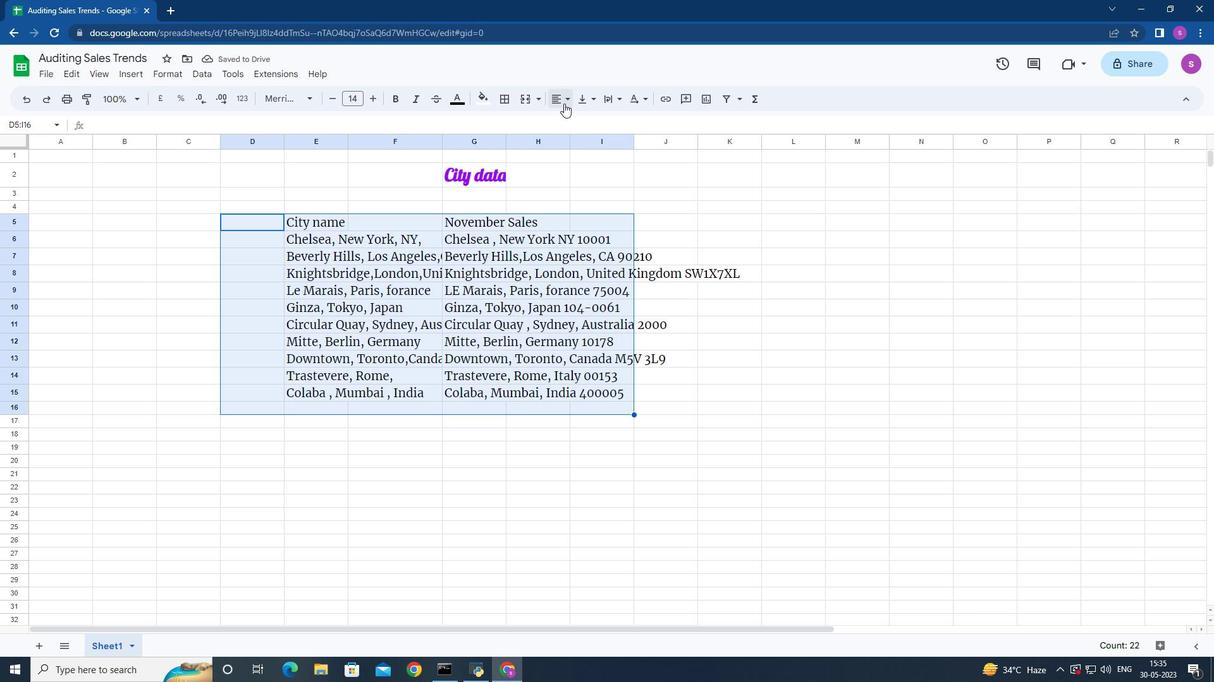 
Action: Mouse pressed left at (563, 99)
Screenshot: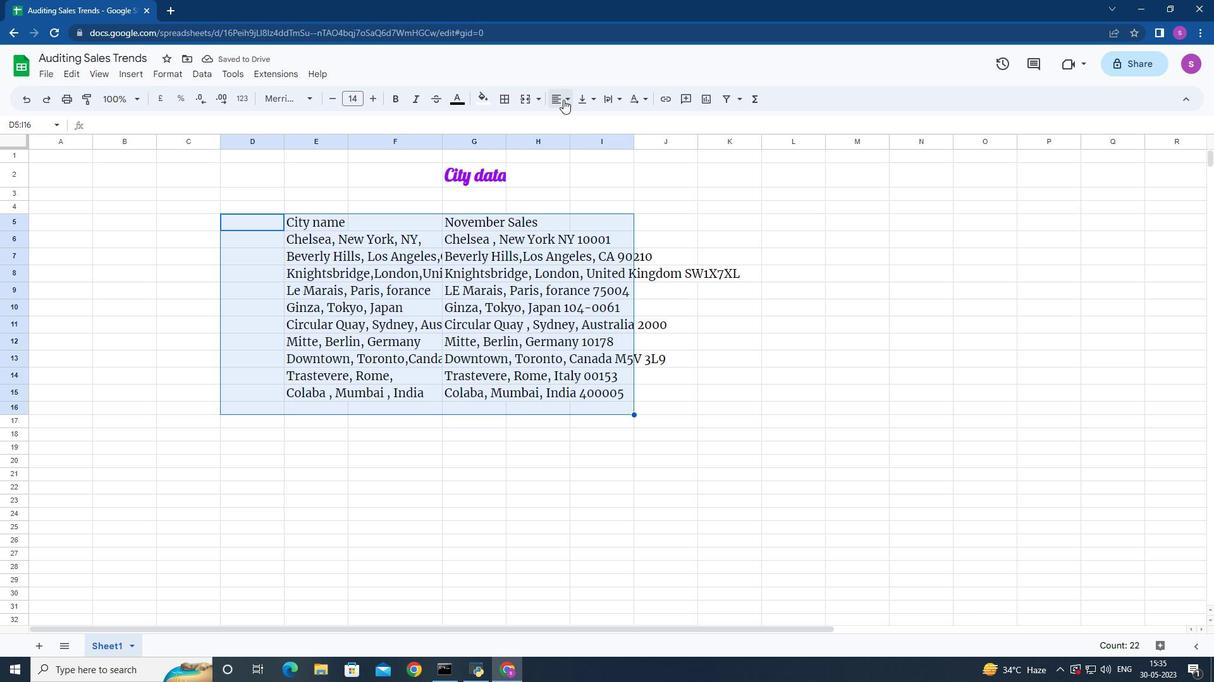 
Action: Mouse moved to (557, 126)
Screenshot: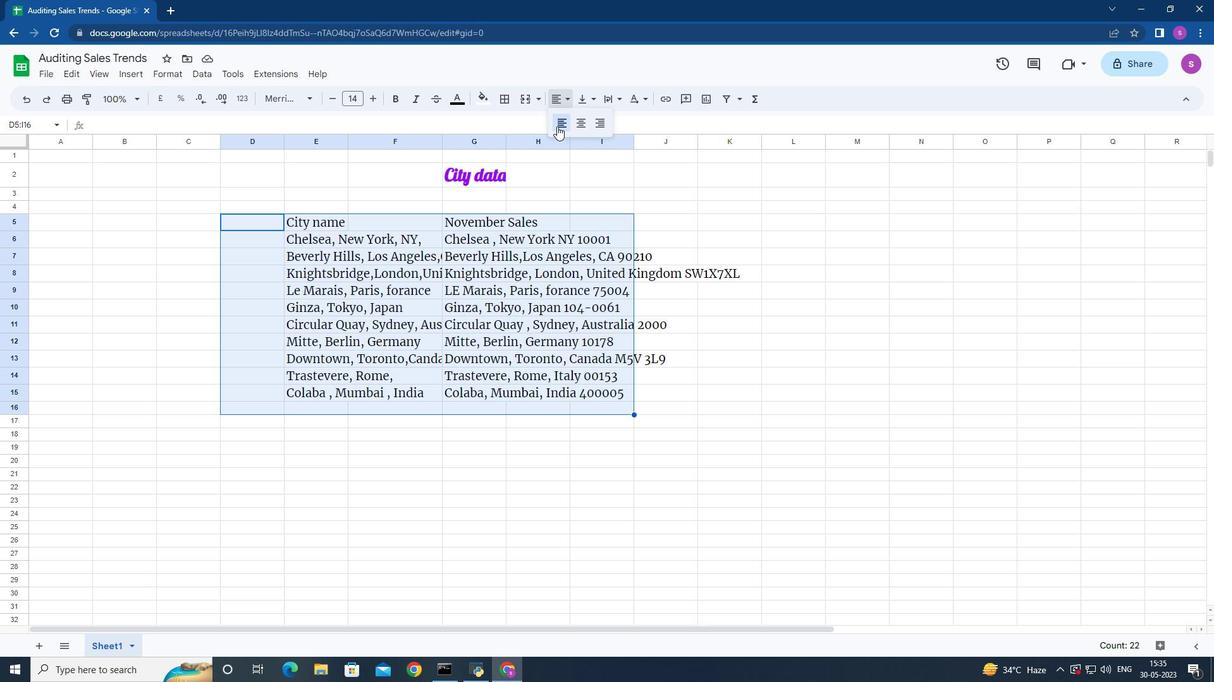 
Action: Mouse pressed left at (557, 126)
Screenshot: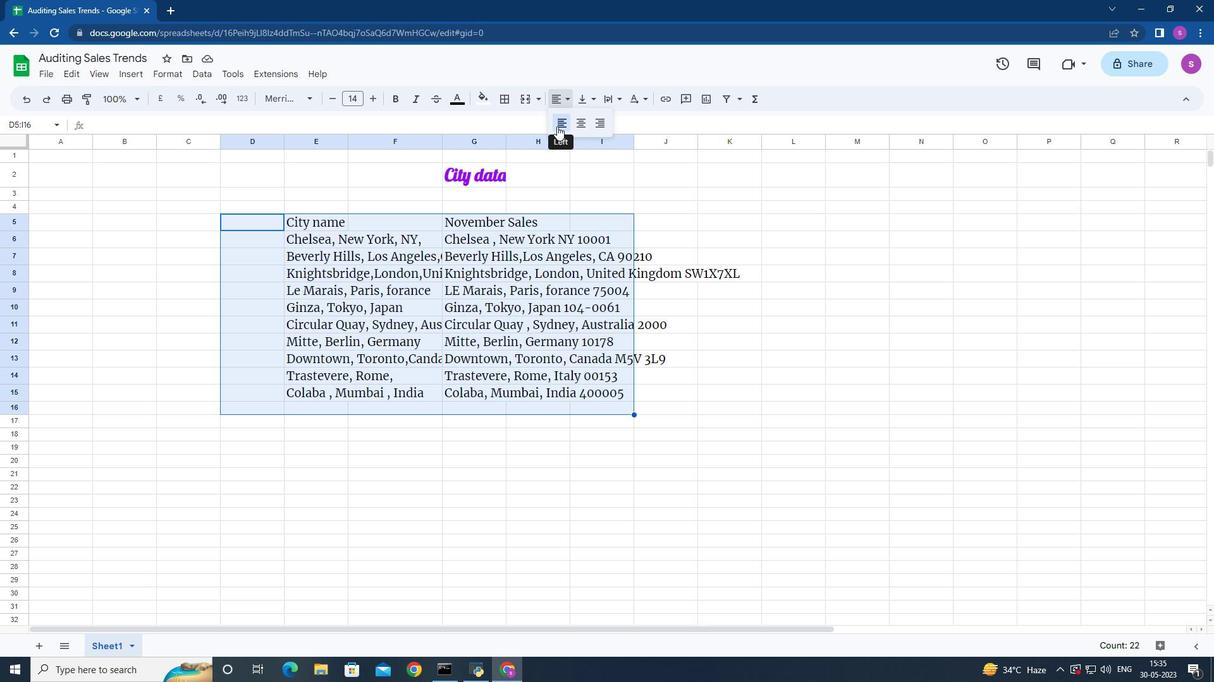 
Action: Mouse moved to (421, 170)
Screenshot: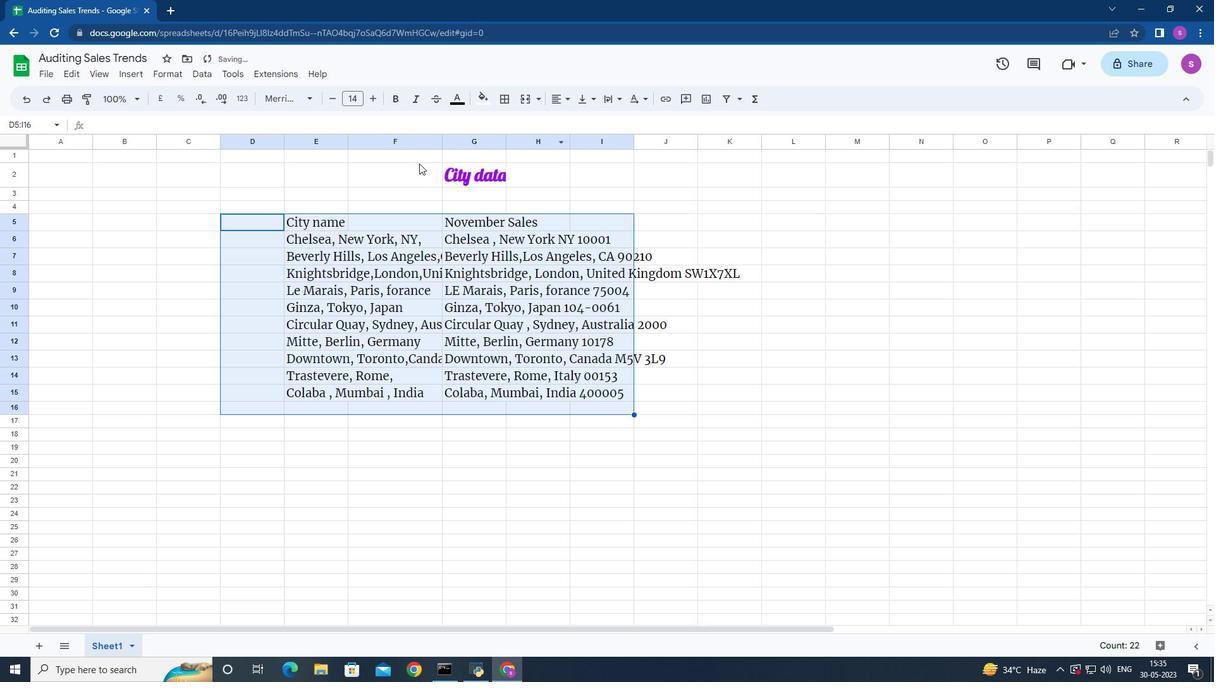 
Action: Mouse pressed left at (421, 170)
Screenshot: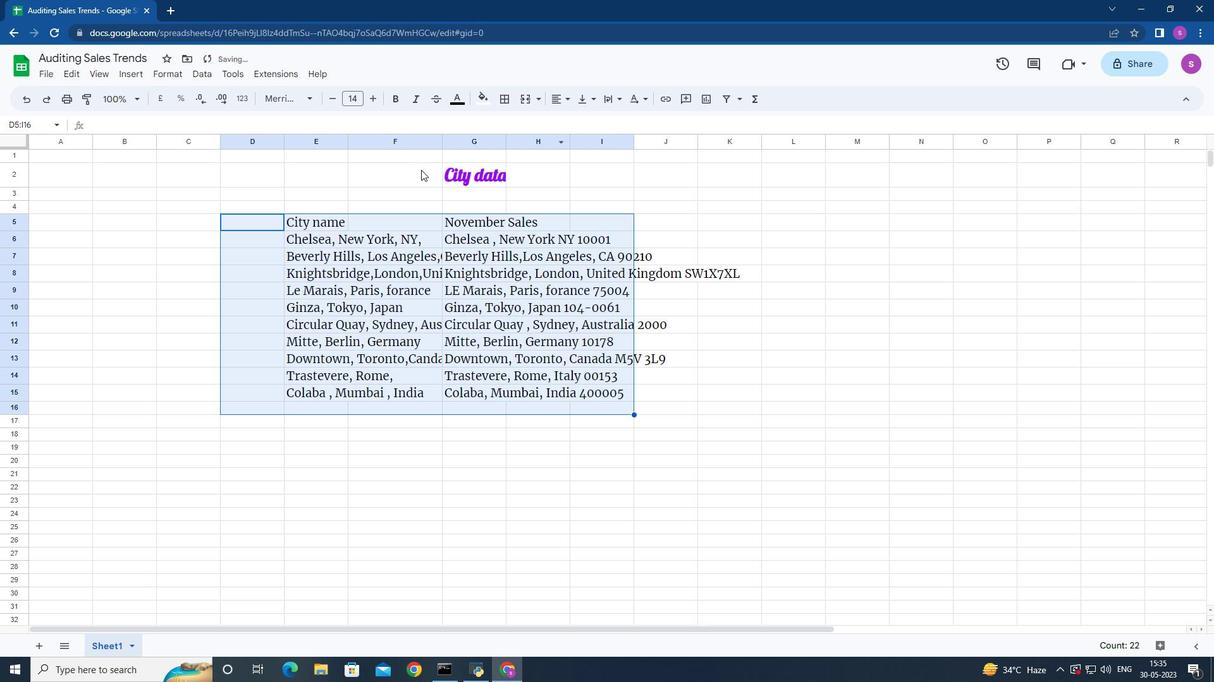 
Action: Mouse moved to (566, 100)
Screenshot: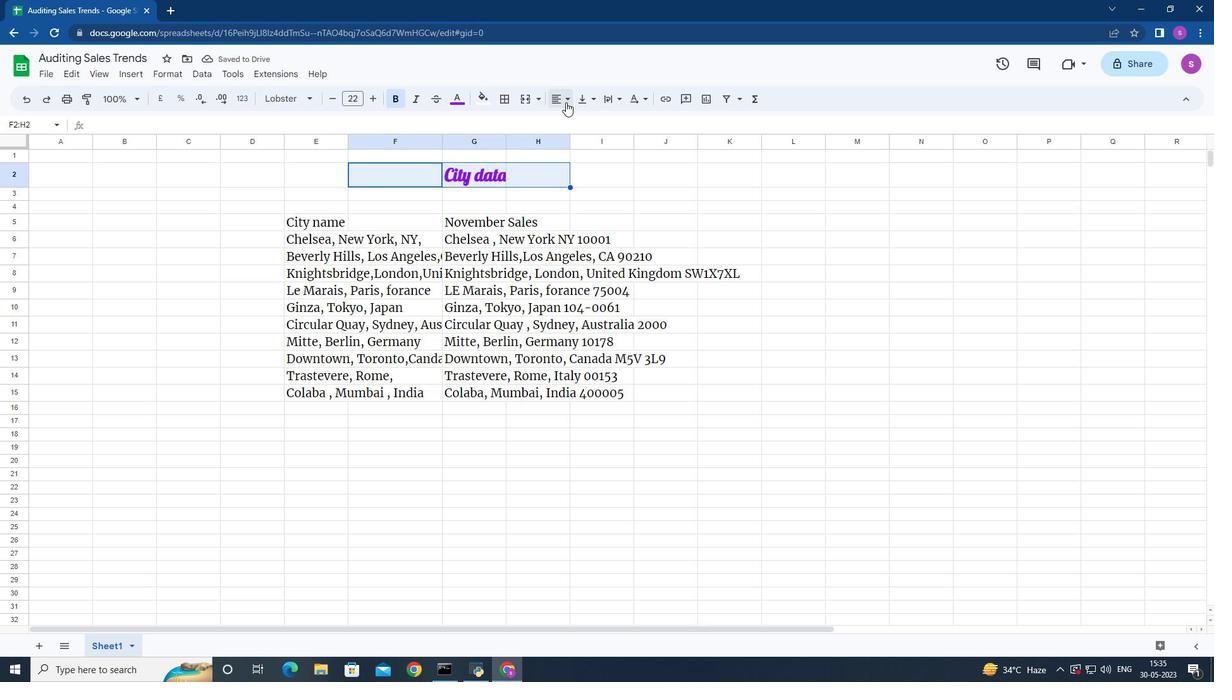 
Action: Mouse pressed left at (566, 100)
Screenshot: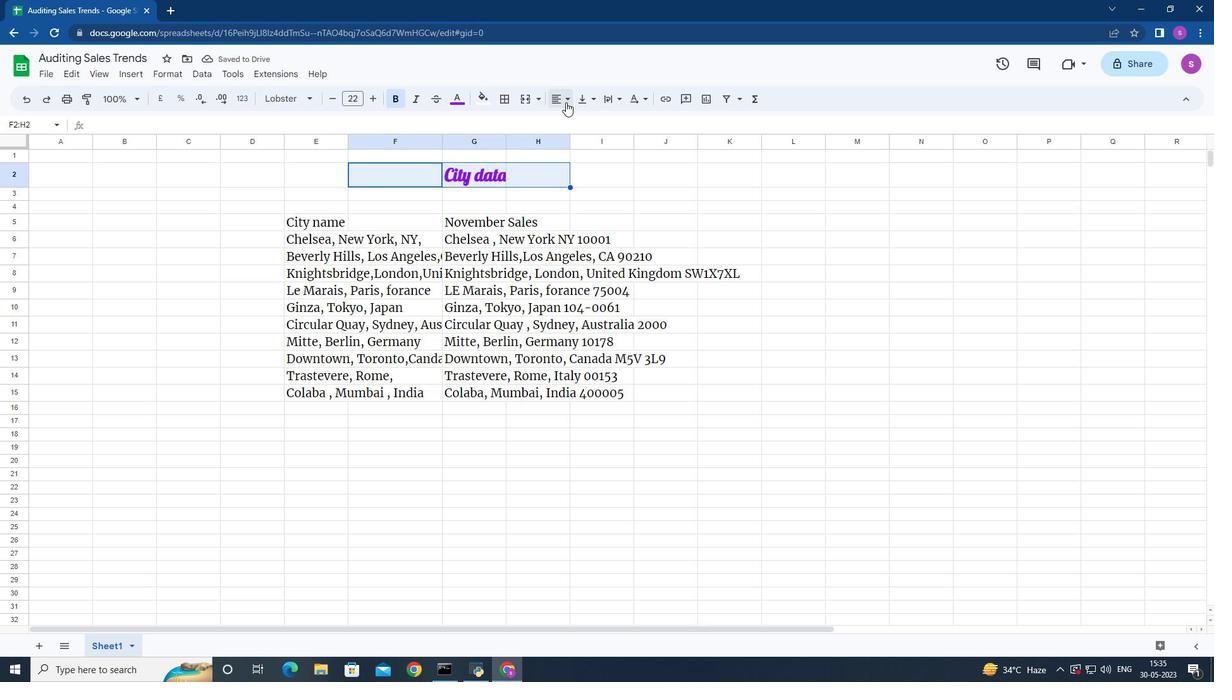 
Action: Mouse moved to (560, 127)
Screenshot: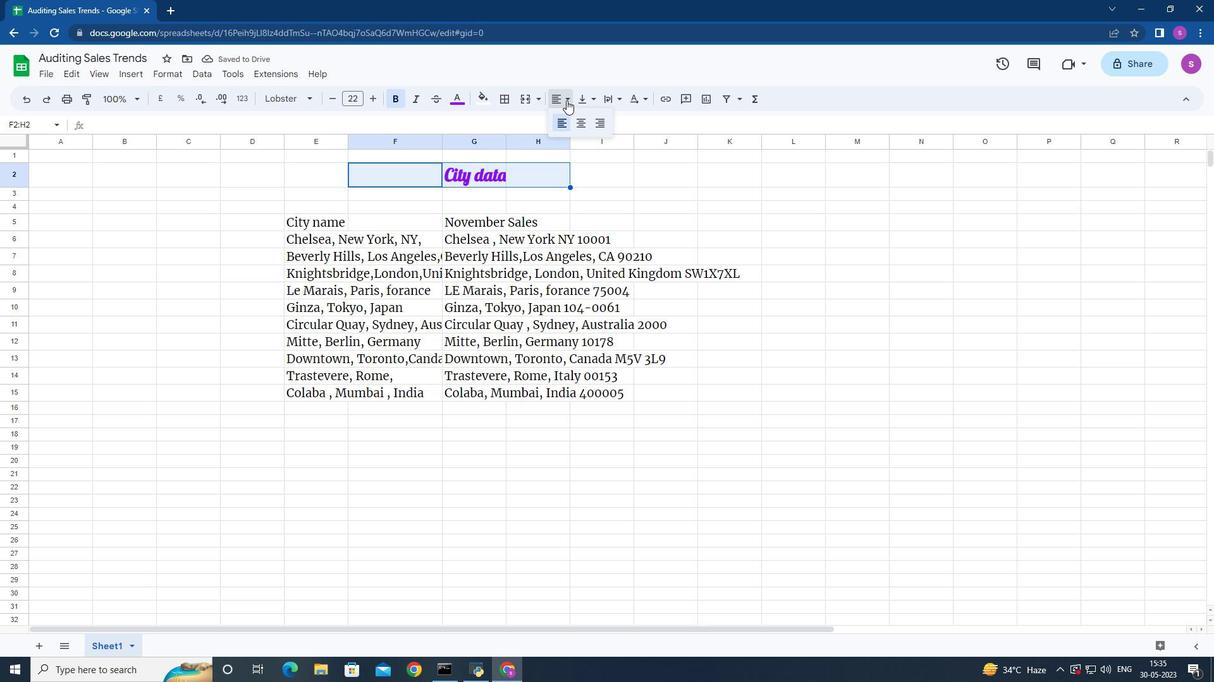 
Action: Mouse pressed left at (560, 127)
Screenshot: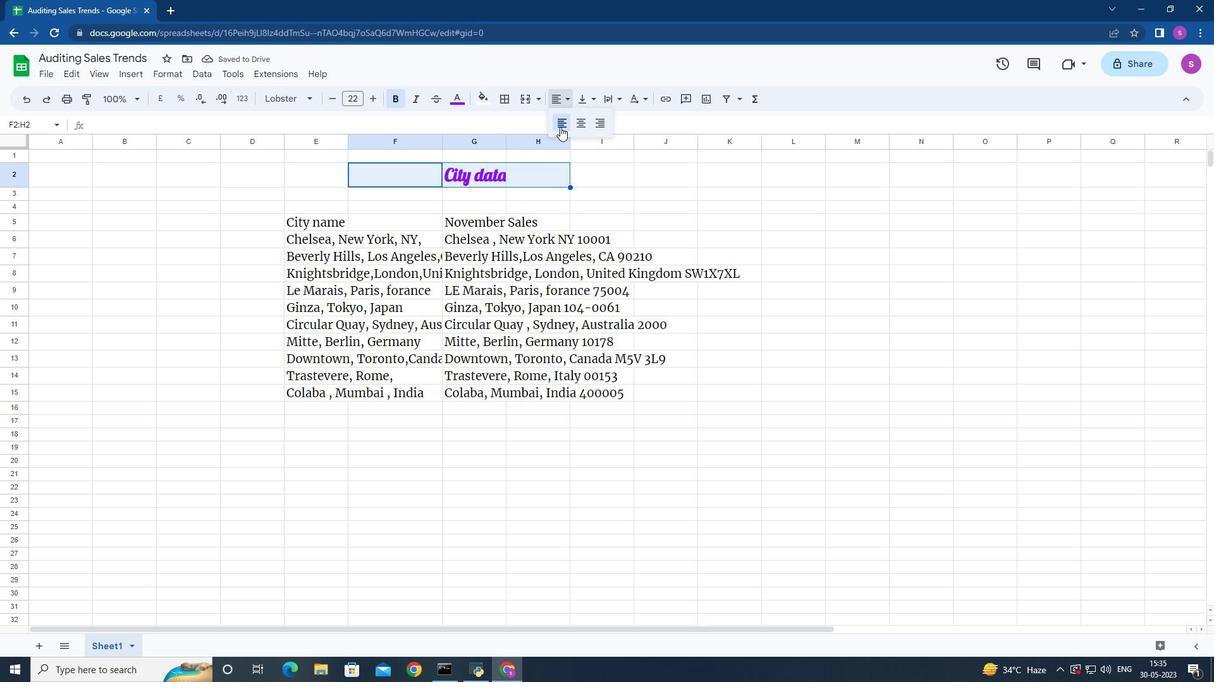 
Action: Mouse moved to (444, 145)
Screenshot: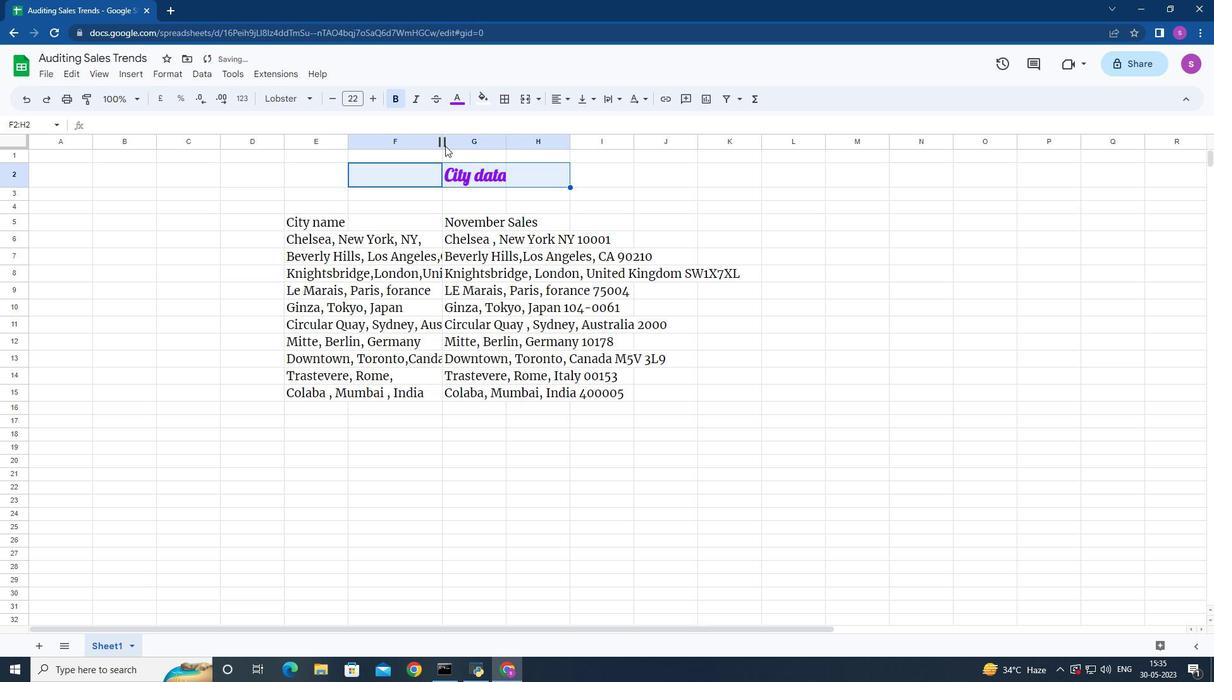 
Action: Mouse pressed left at (444, 145)
Screenshot: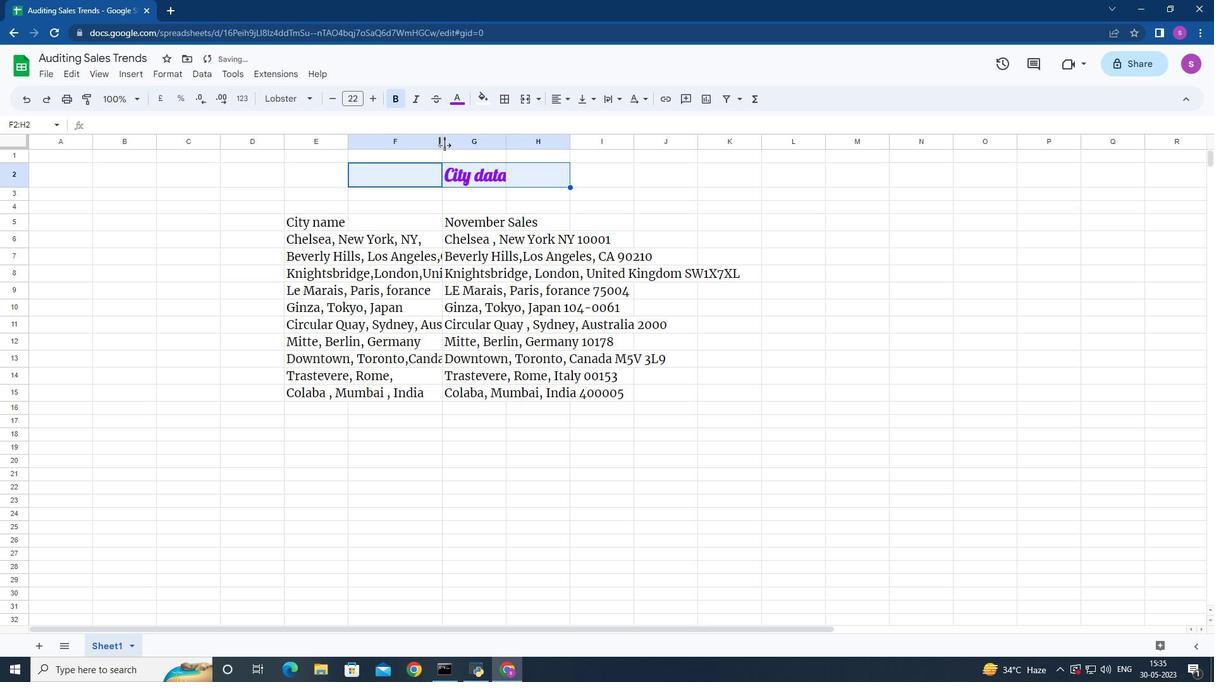 
Action: Mouse moved to (483, 142)
Screenshot: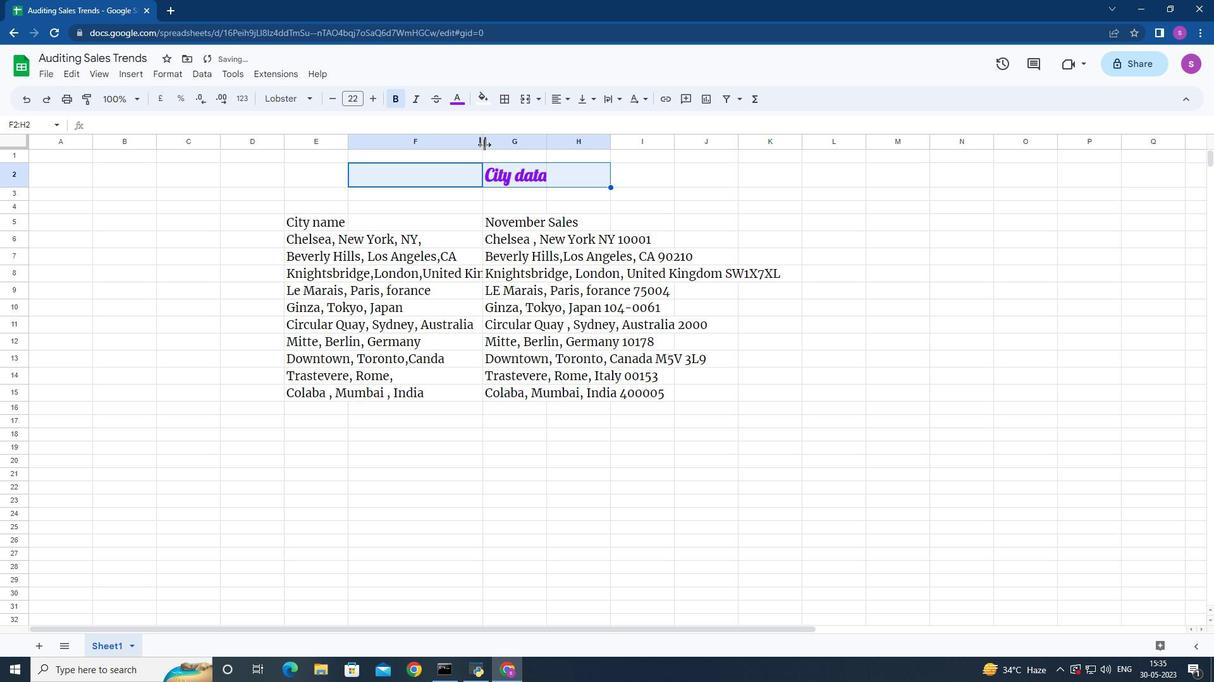 
Action: Mouse pressed left at (483, 142)
Screenshot: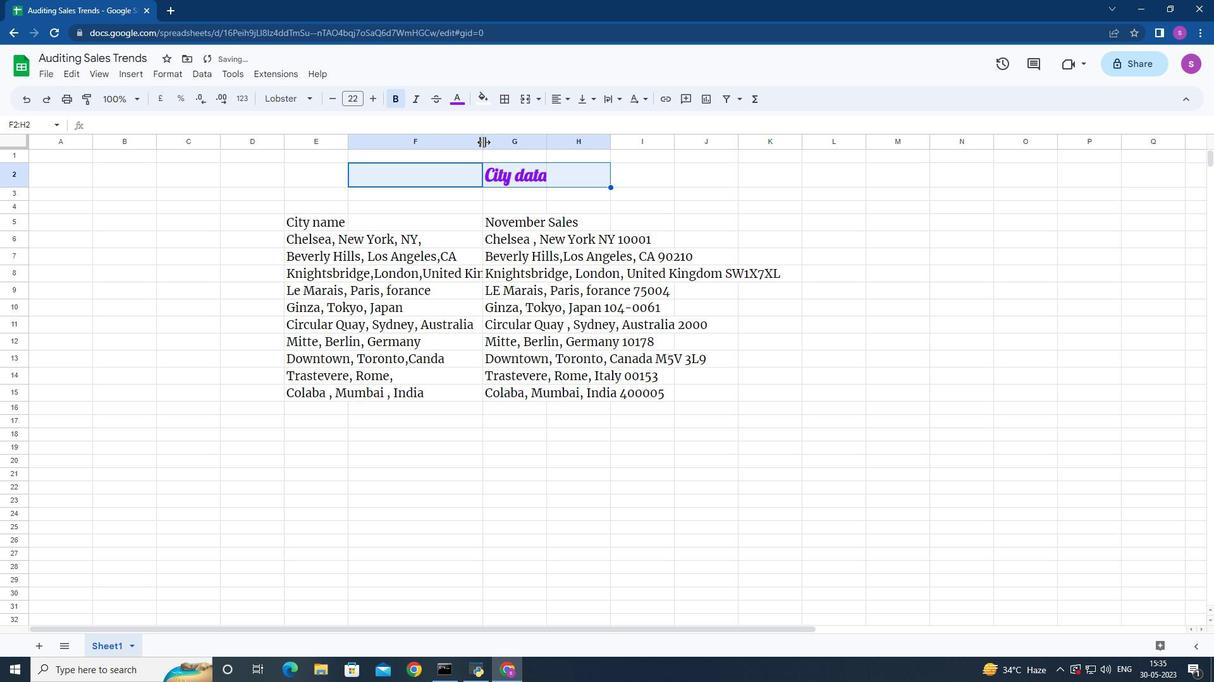 
Action: Mouse moved to (520, 142)
Screenshot: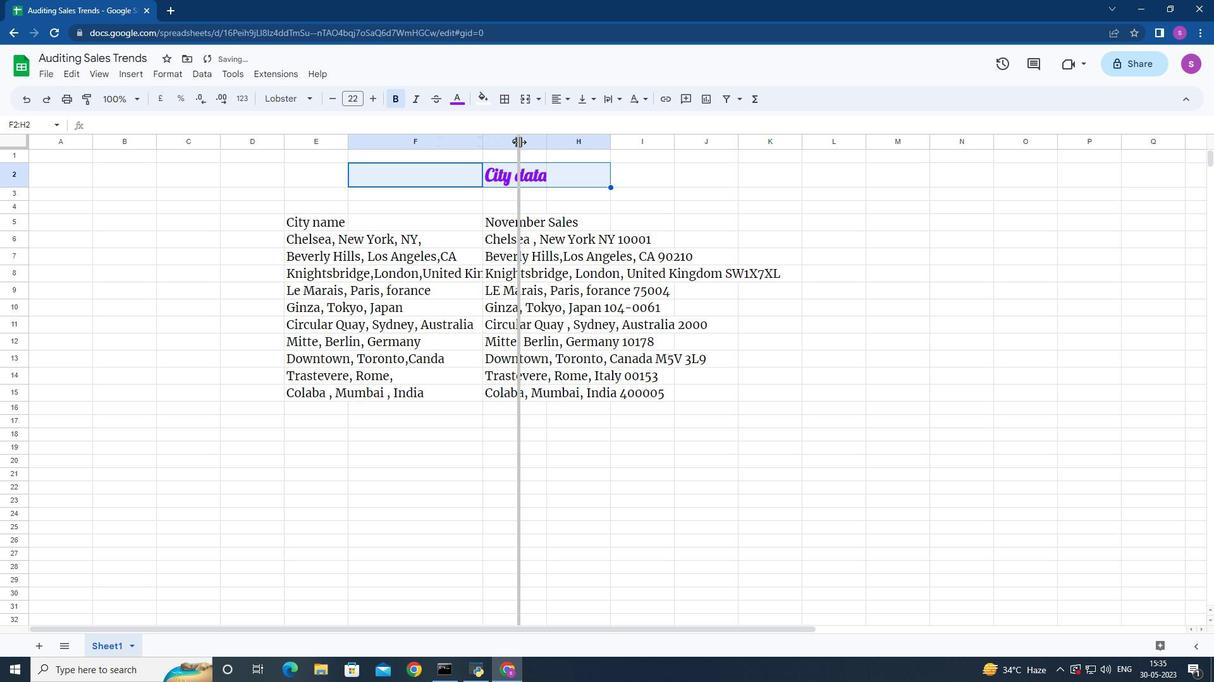 
Action: Mouse pressed left at (520, 142)
Screenshot: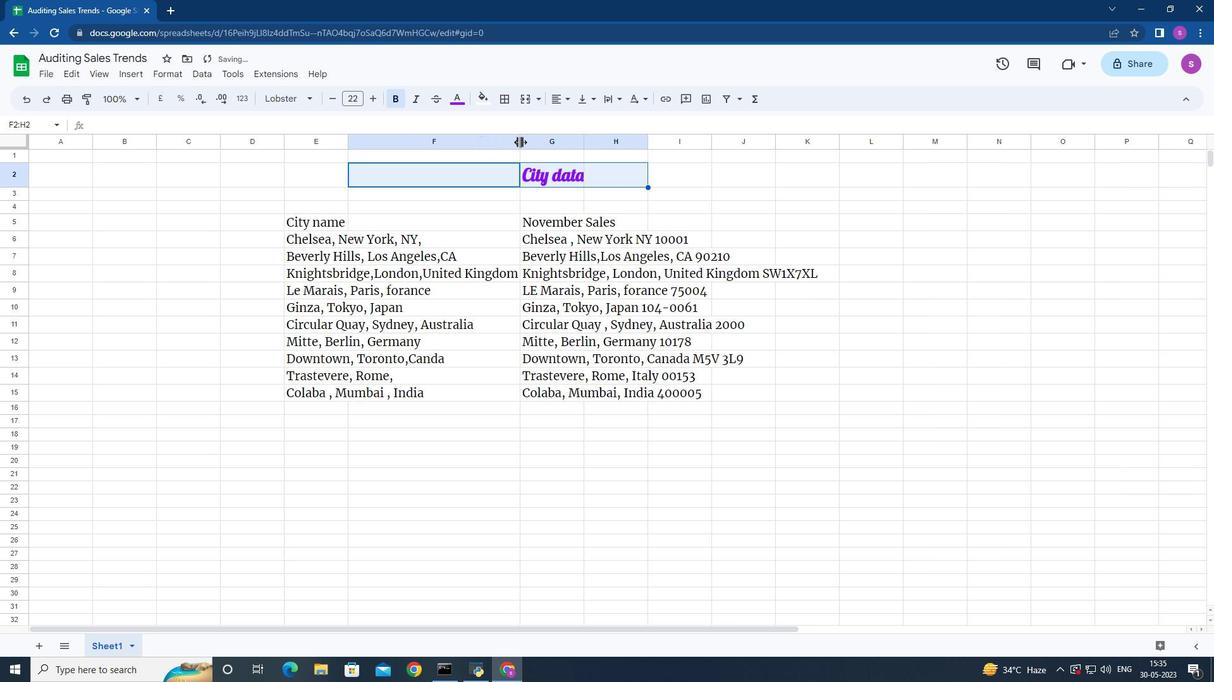 
Action: Mouse moved to (665, 142)
Screenshot: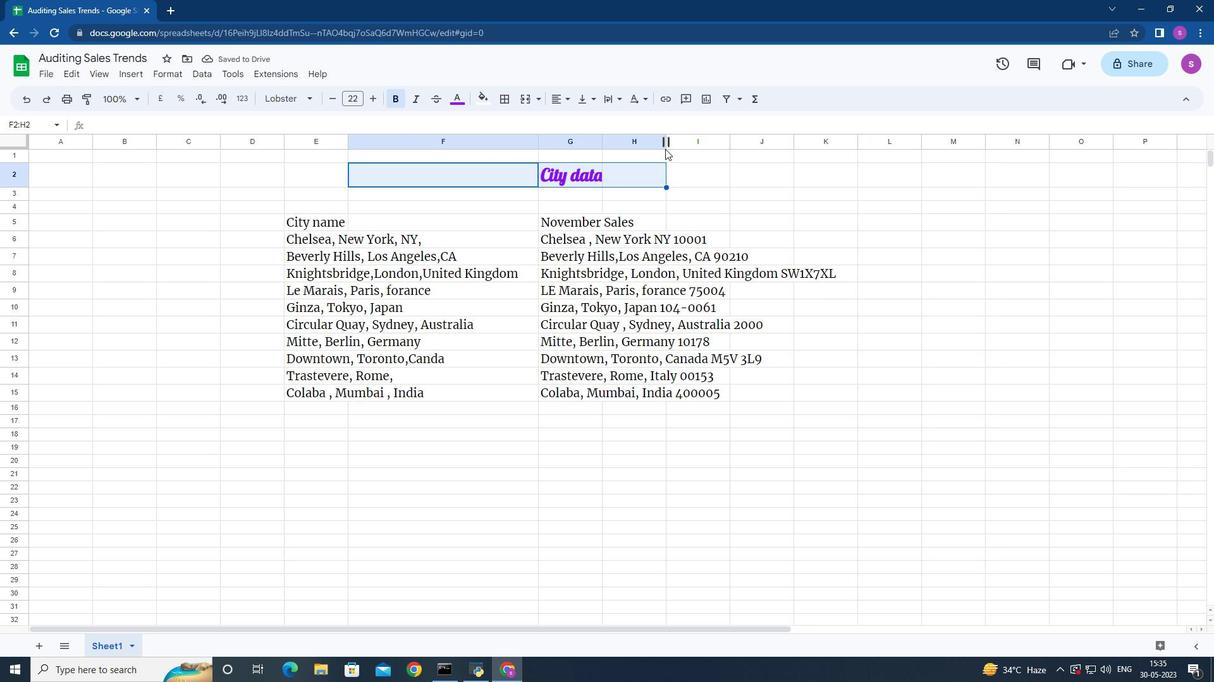 
Action: Mouse pressed left at (665, 142)
Screenshot: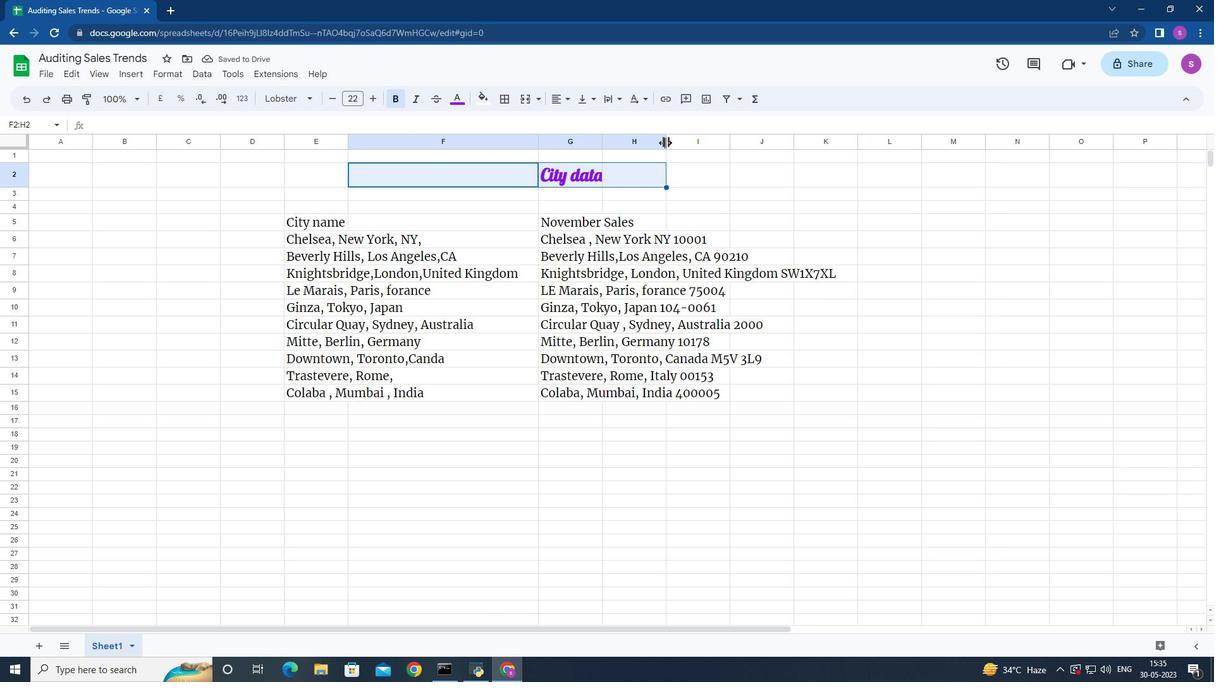 
Action: Mouse moved to (297, 354)
Screenshot: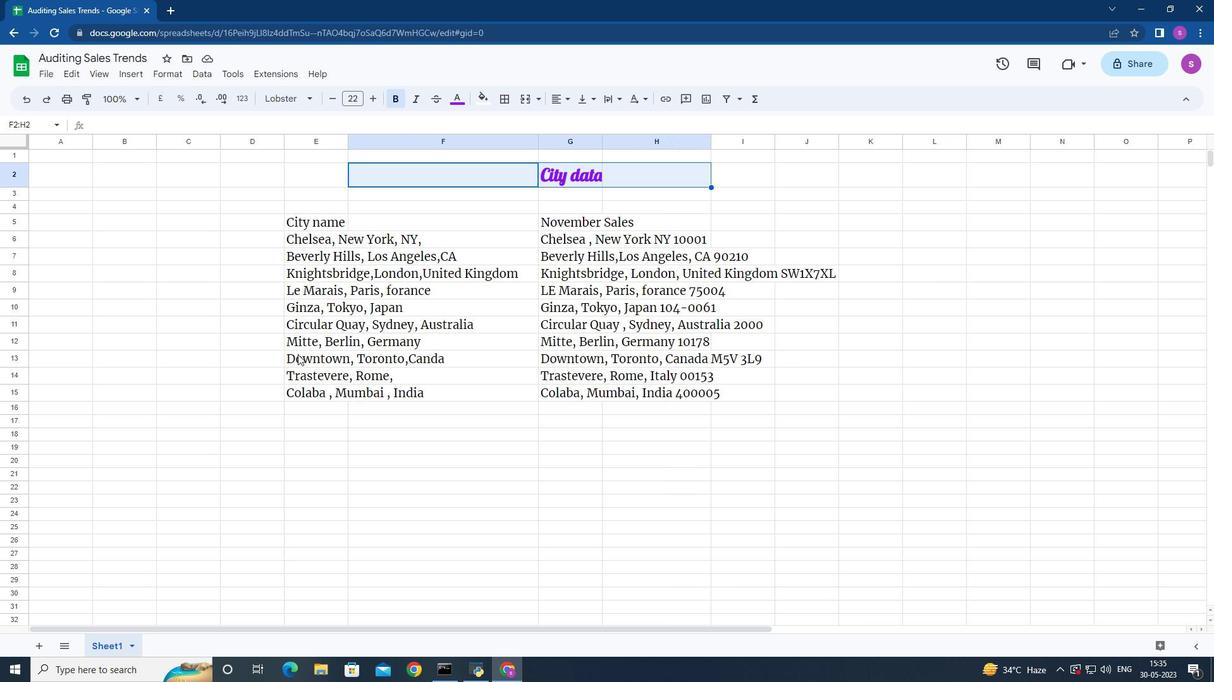 
